 Task: Add a dentist appointment for a dental filling on the 9th at 5:30 PM.
Action: Mouse moved to (363, 128)
Screenshot: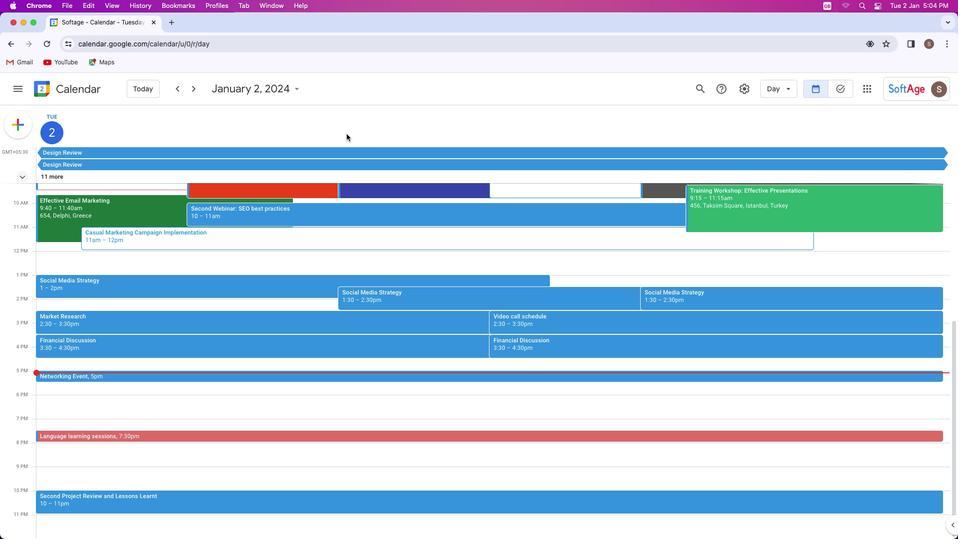
Action: Mouse pressed left at (363, 128)
Screenshot: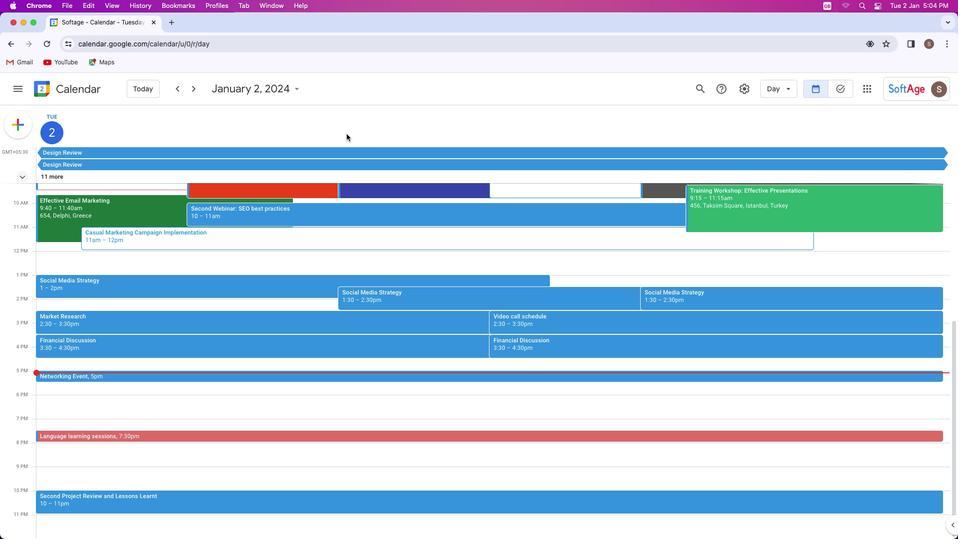 
Action: Mouse moved to (12, 122)
Screenshot: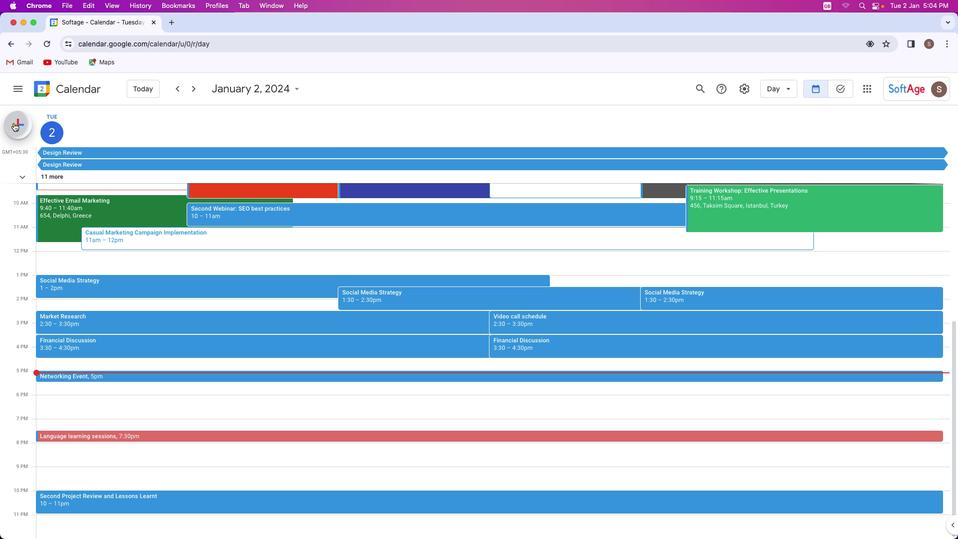 
Action: Mouse pressed left at (12, 122)
Screenshot: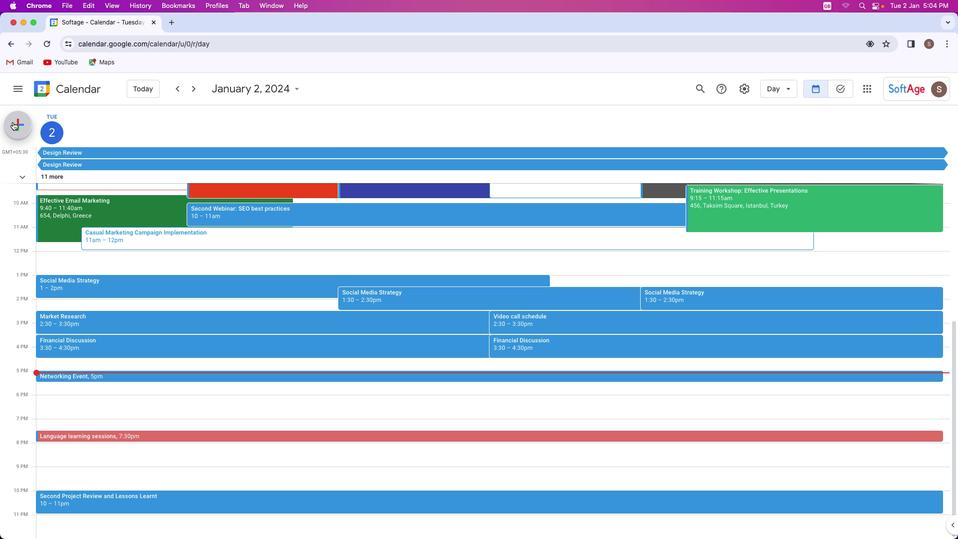 
Action: Mouse moved to (52, 230)
Screenshot: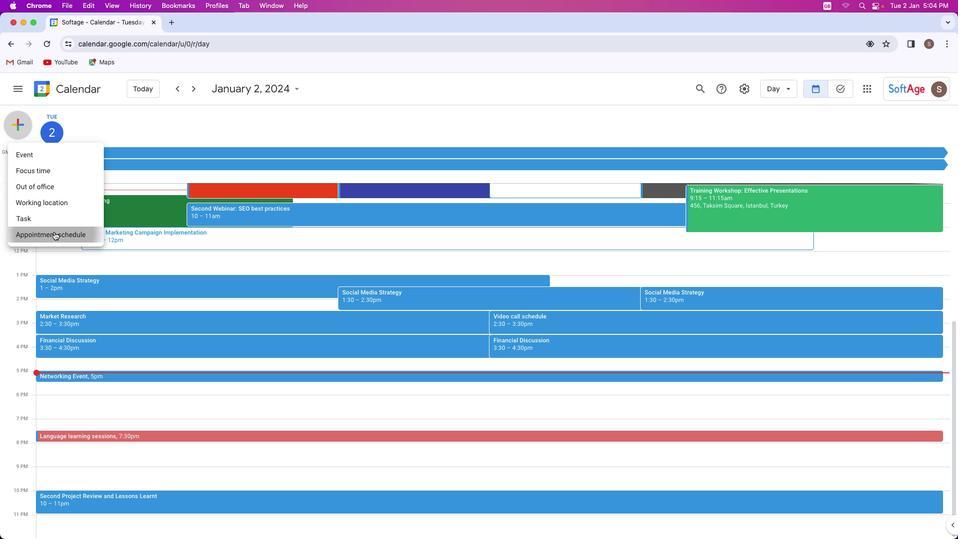 
Action: Mouse pressed left at (52, 230)
Screenshot: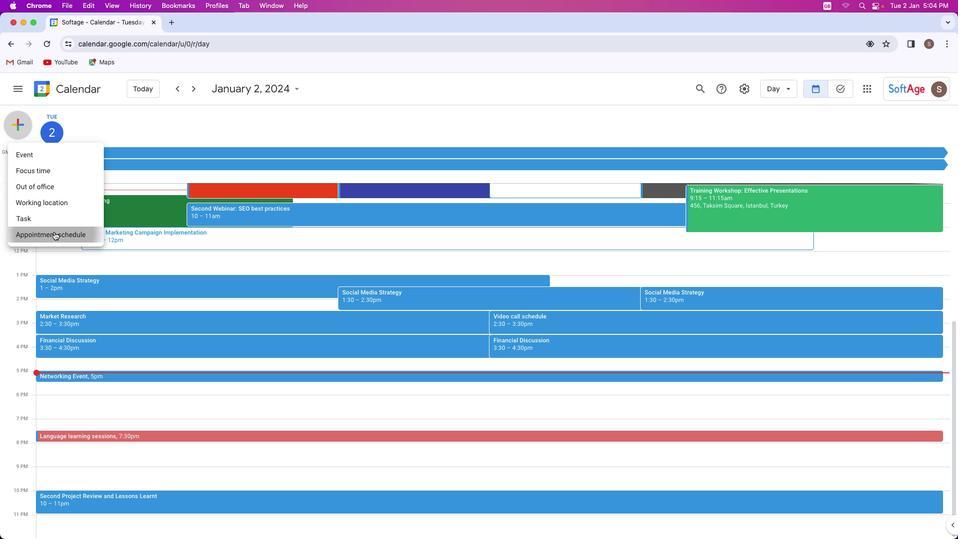 
Action: Mouse moved to (51, 113)
Screenshot: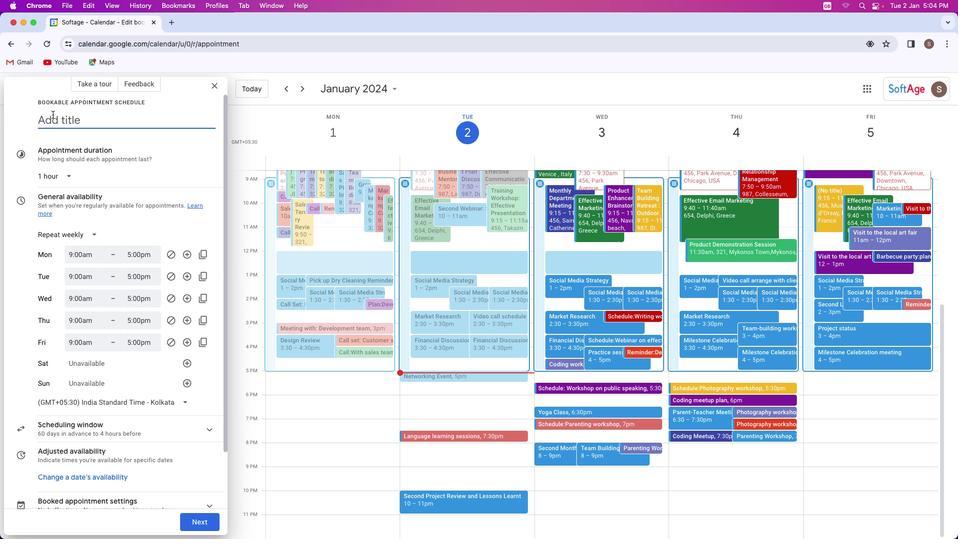 
Action: Key pressed Key.shift'D''e''n''t''a''l'Key.space'f''i''l''l''i''n''g'
Screenshot: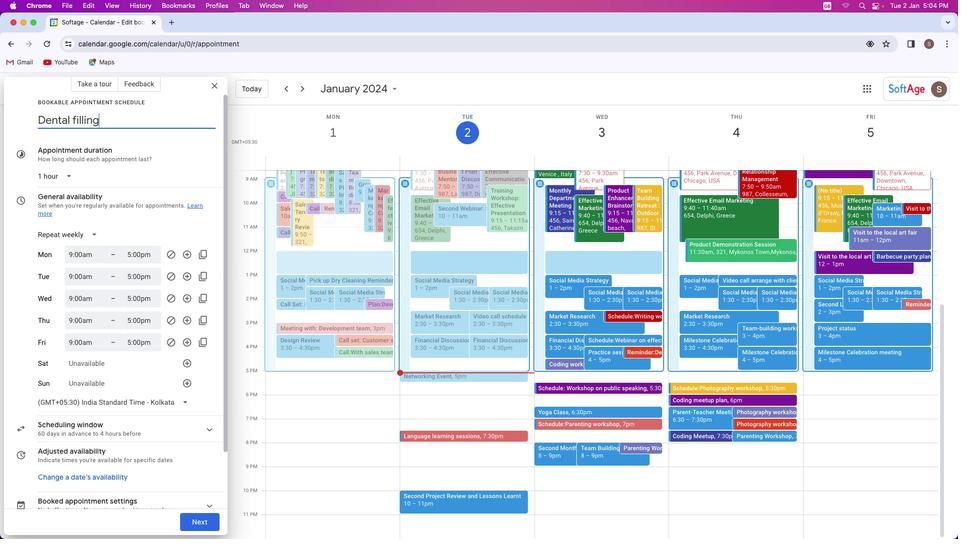 
Action: Mouse moved to (90, 232)
Screenshot: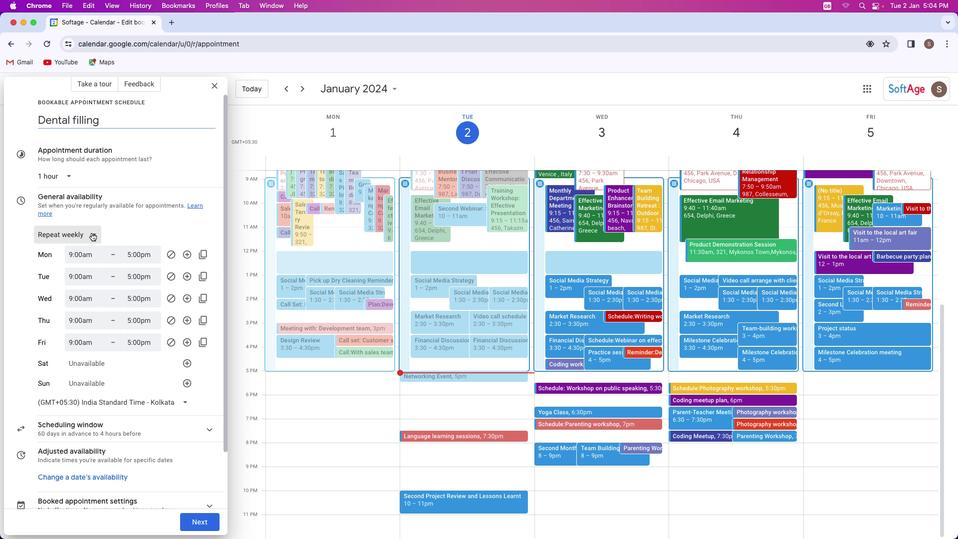 
Action: Mouse pressed left at (90, 232)
Screenshot: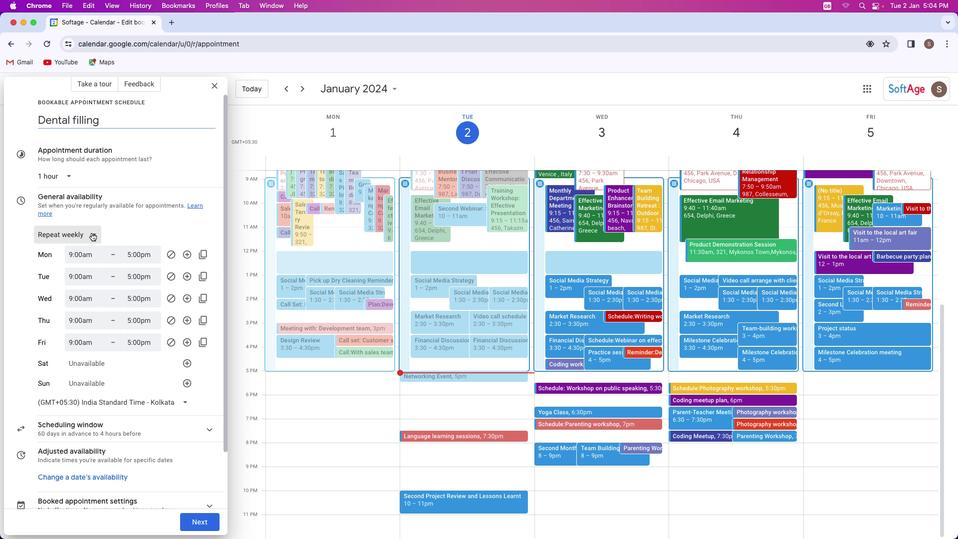 
Action: Mouse moved to (75, 254)
Screenshot: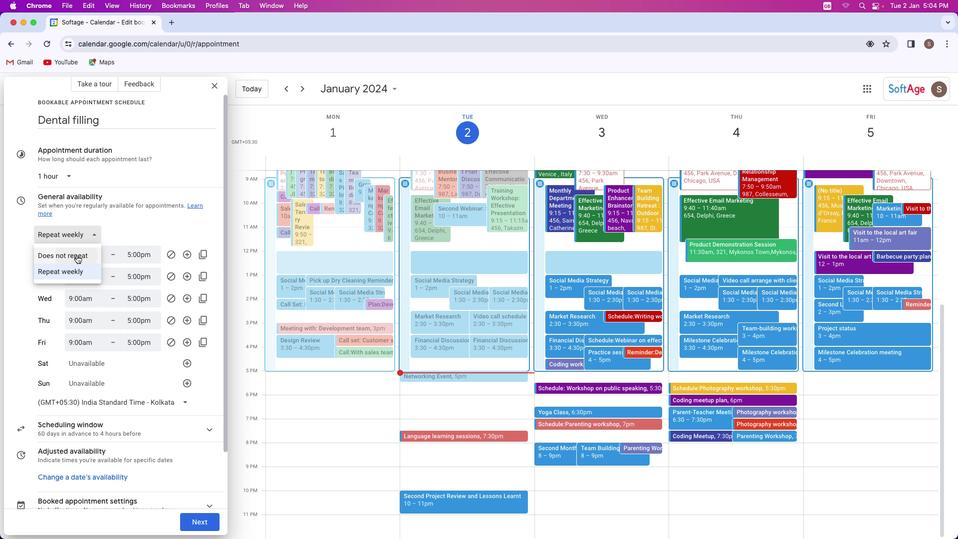 
Action: Mouse pressed left at (75, 254)
Screenshot: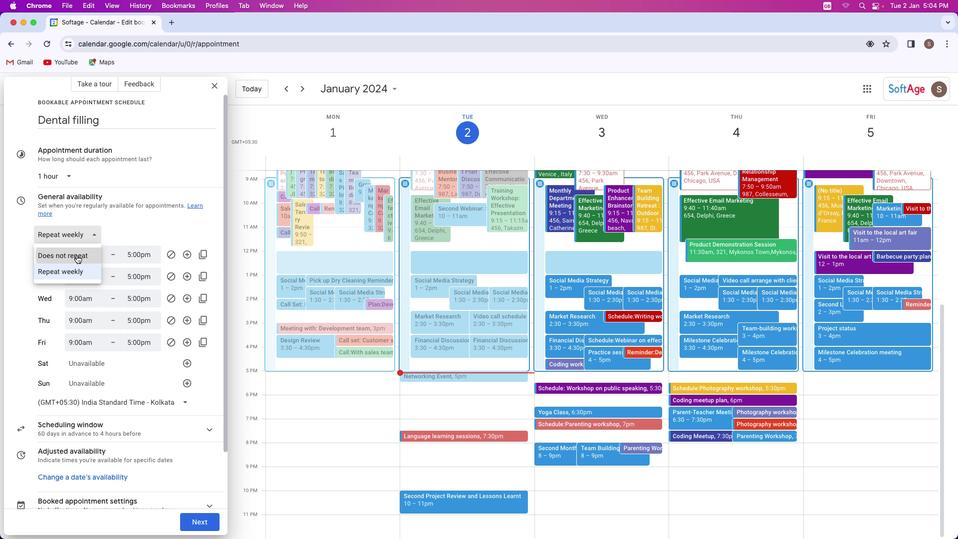 
Action: Mouse moved to (68, 247)
Screenshot: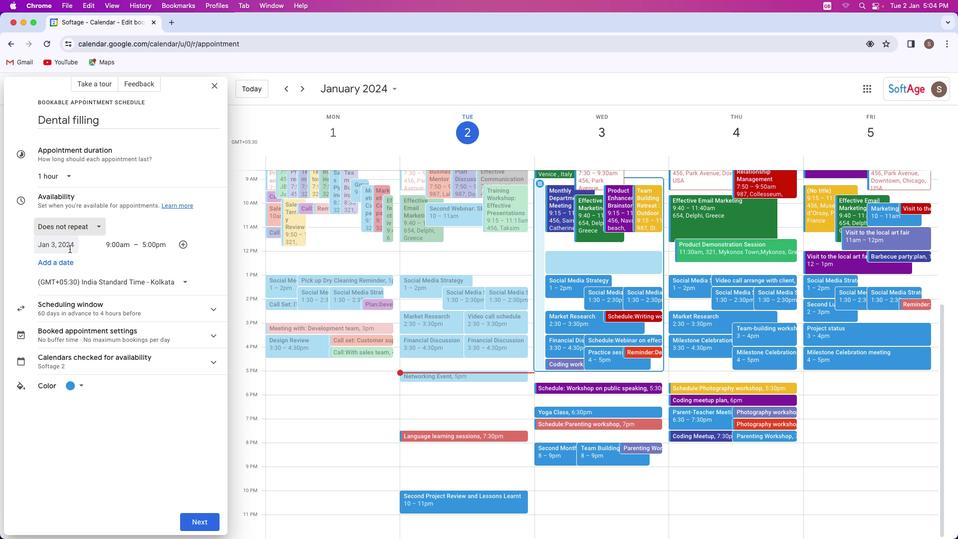 
Action: Mouse pressed left at (68, 247)
Screenshot: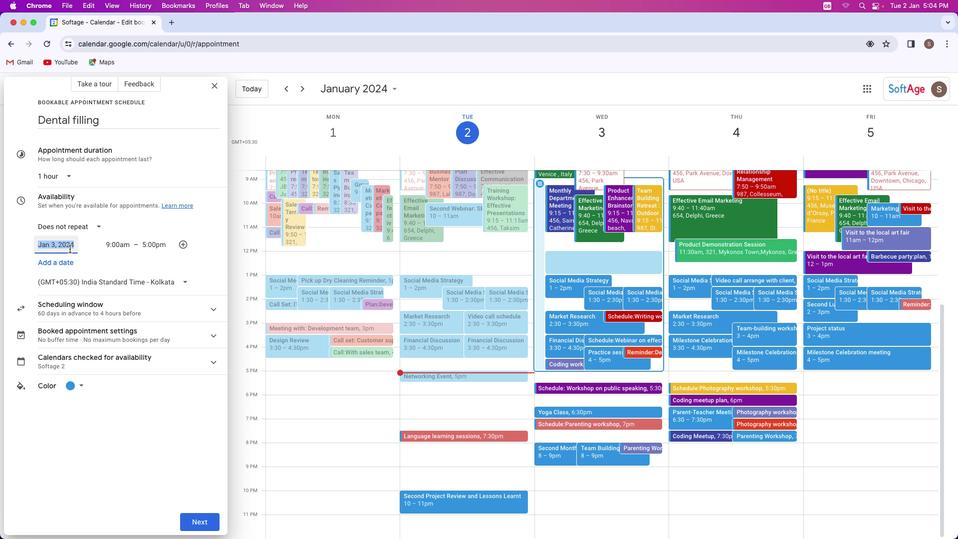 
Action: Mouse moved to (65, 307)
Screenshot: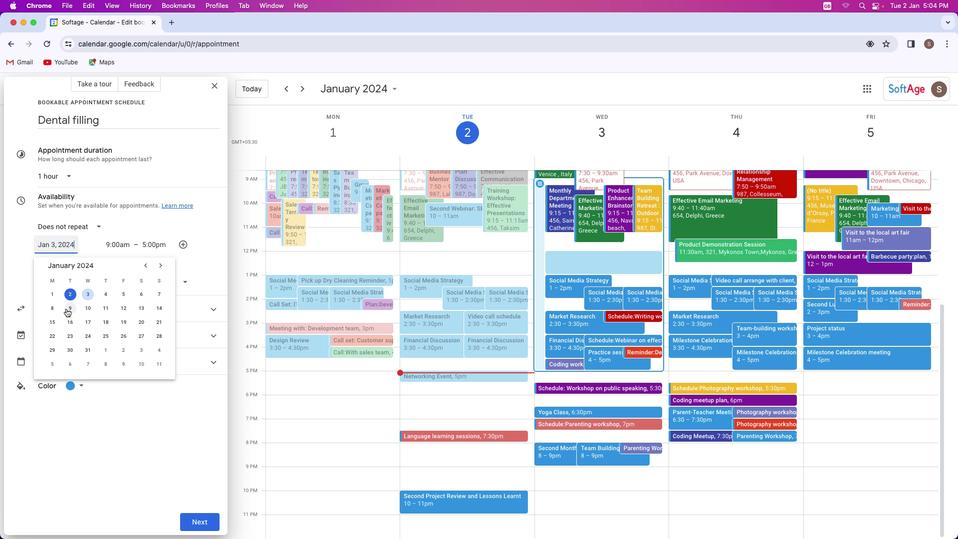 
Action: Mouse pressed left at (65, 307)
Screenshot: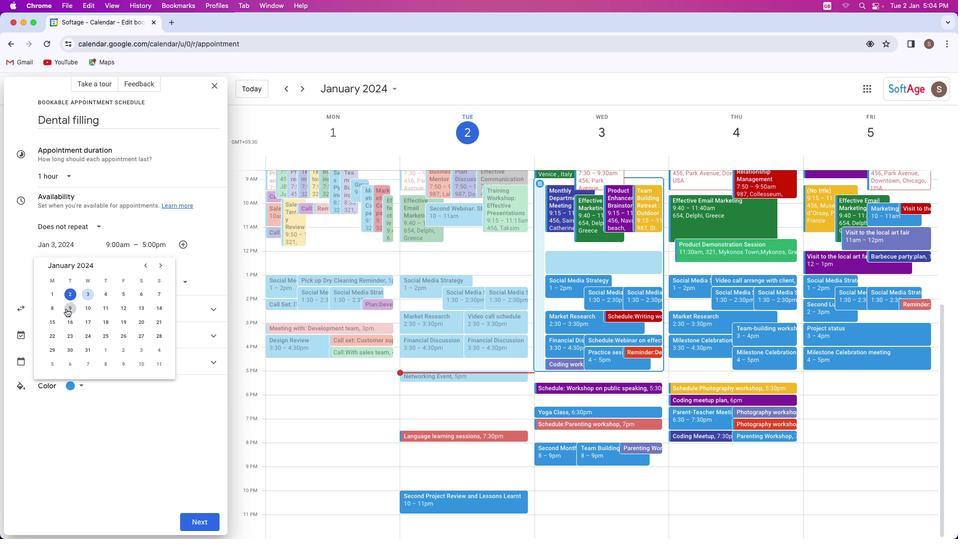 
Action: Mouse moved to (121, 238)
Screenshot: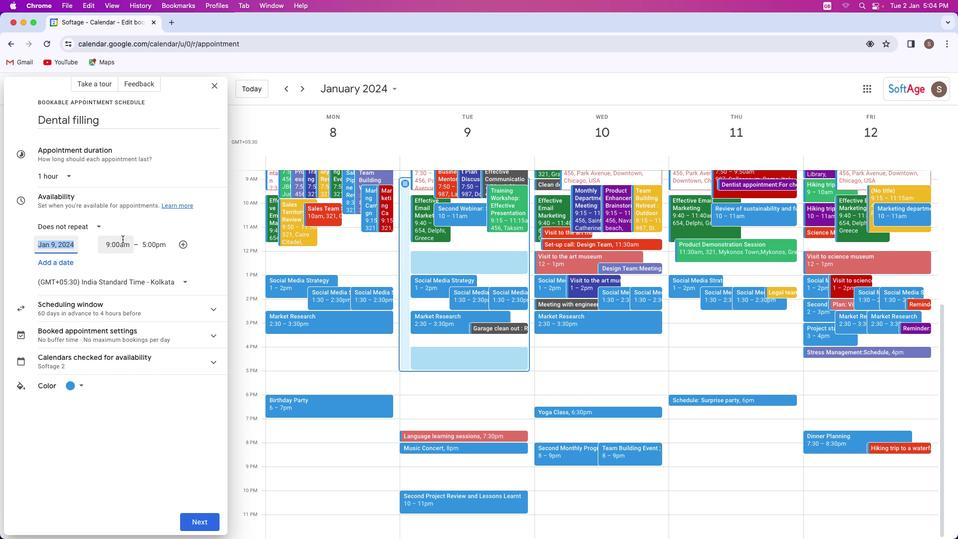 
Action: Mouse pressed left at (121, 238)
Screenshot: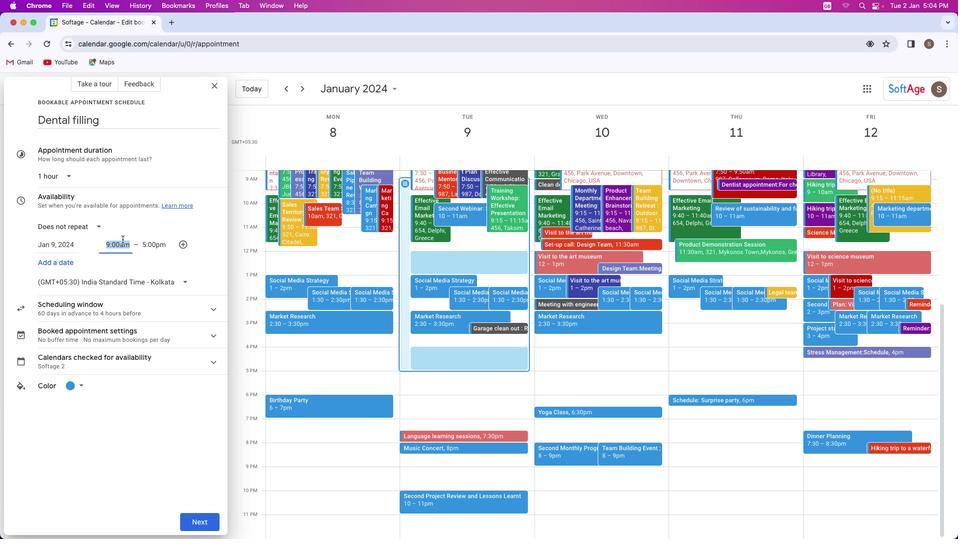 
Action: Mouse moved to (118, 294)
Screenshot: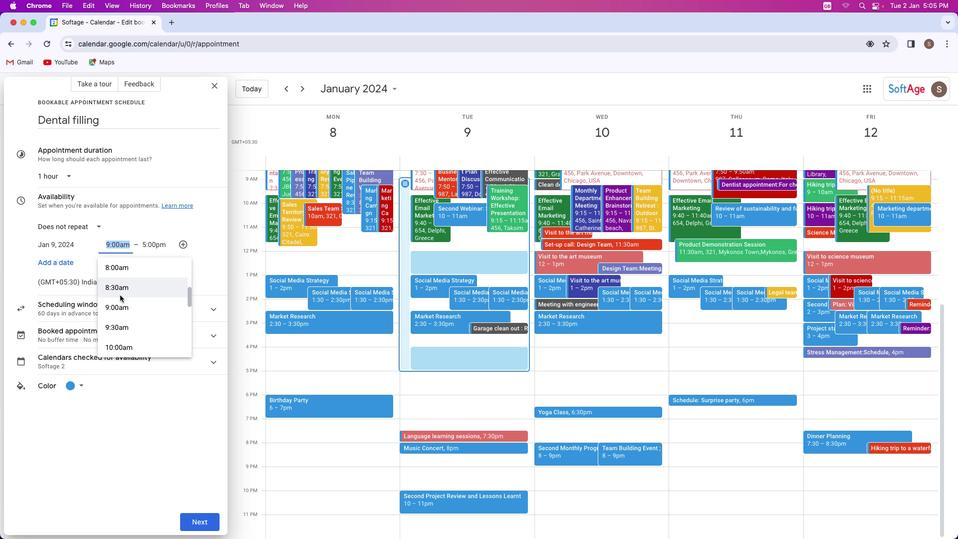 
Action: Mouse scrolled (118, 294) with delta (0, 0)
Screenshot: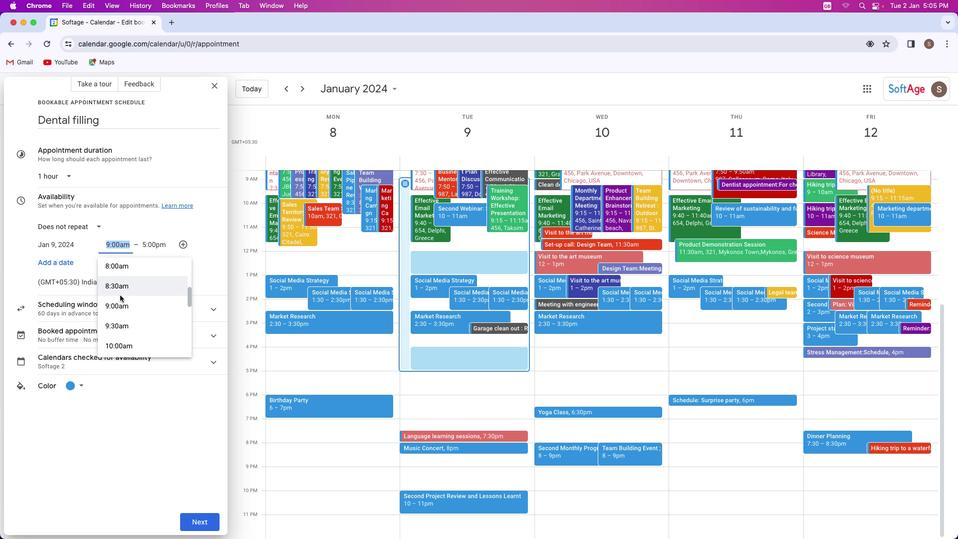 
Action: Mouse scrolled (118, 294) with delta (0, 0)
Screenshot: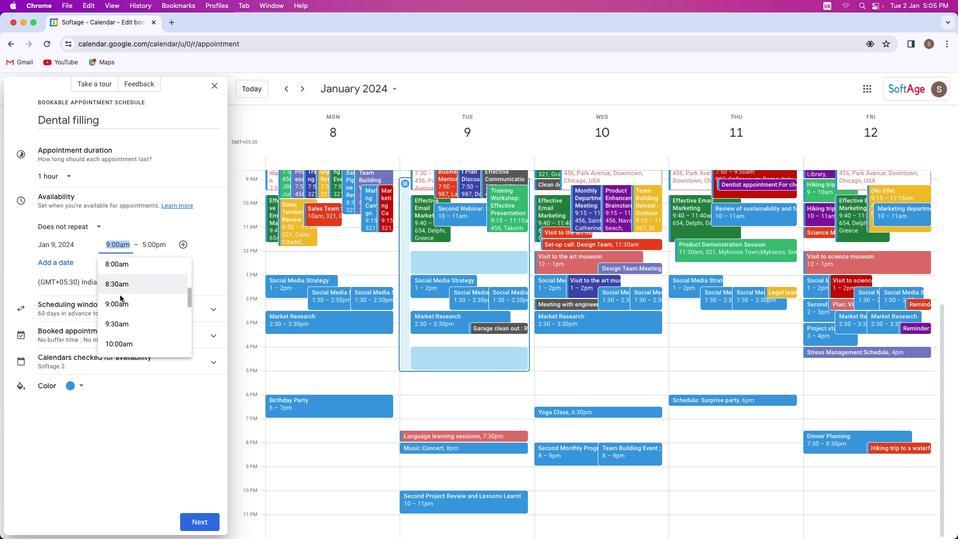 
Action: Mouse scrolled (118, 294) with delta (0, 0)
Screenshot: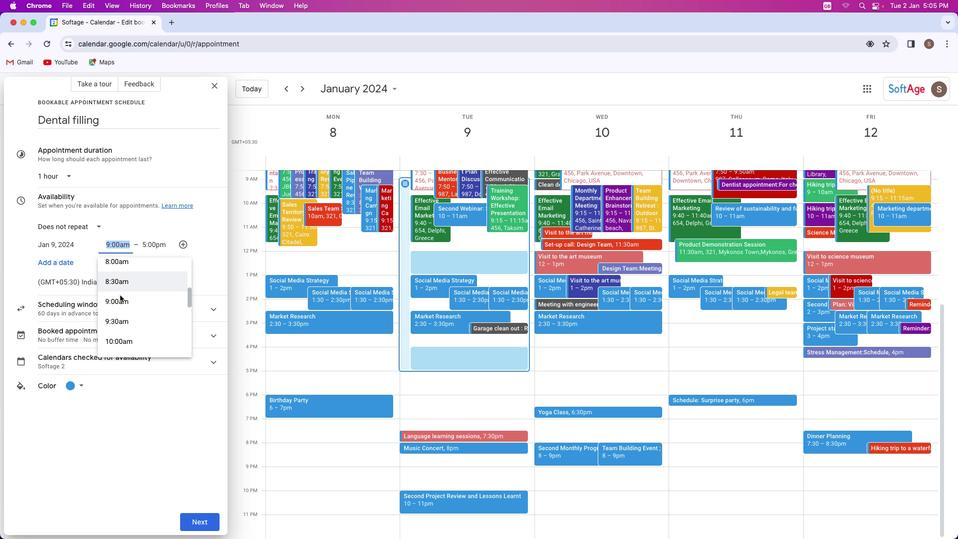 
Action: Mouse scrolled (118, 294) with delta (0, 0)
Screenshot: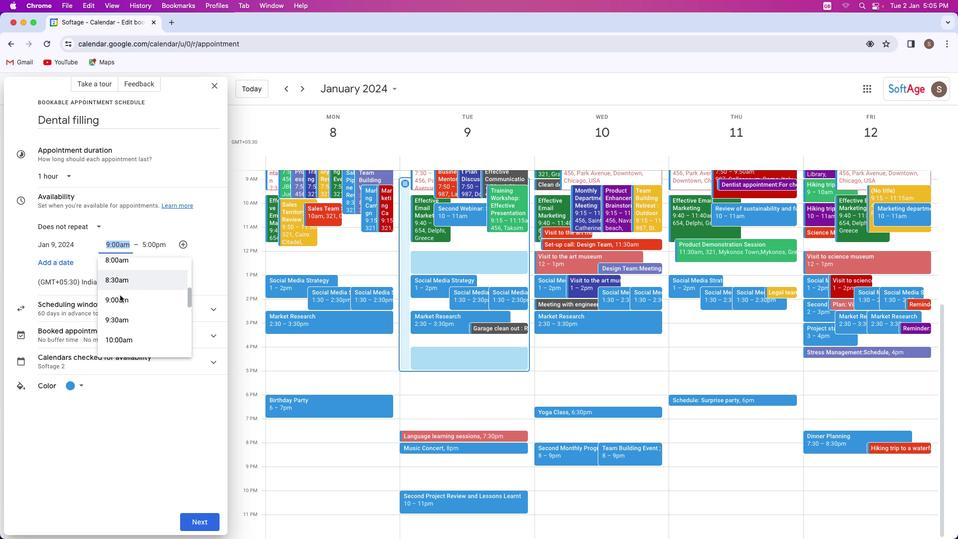 
Action: Mouse scrolled (118, 294) with delta (0, 0)
Screenshot: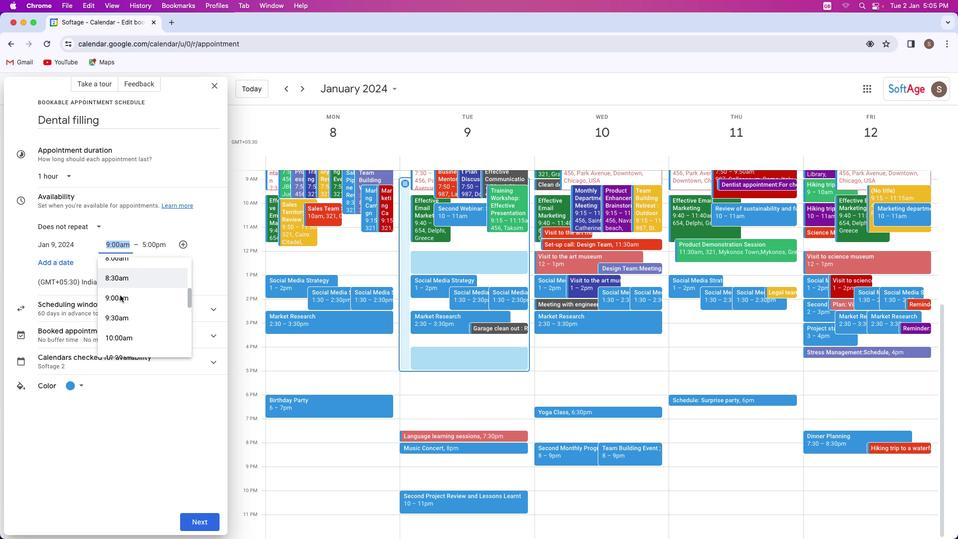 
Action: Mouse moved to (120, 297)
Screenshot: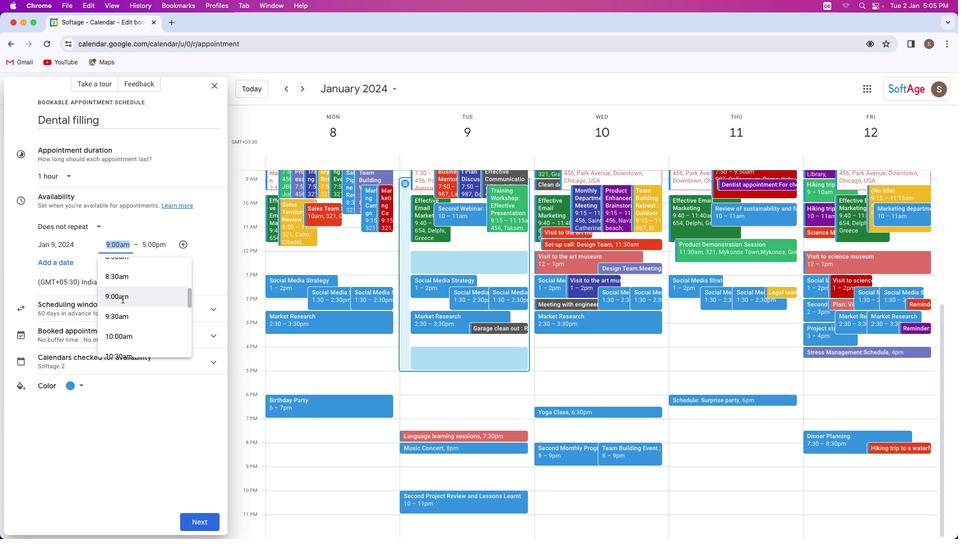 
Action: Mouse scrolled (120, 297) with delta (0, 0)
Screenshot: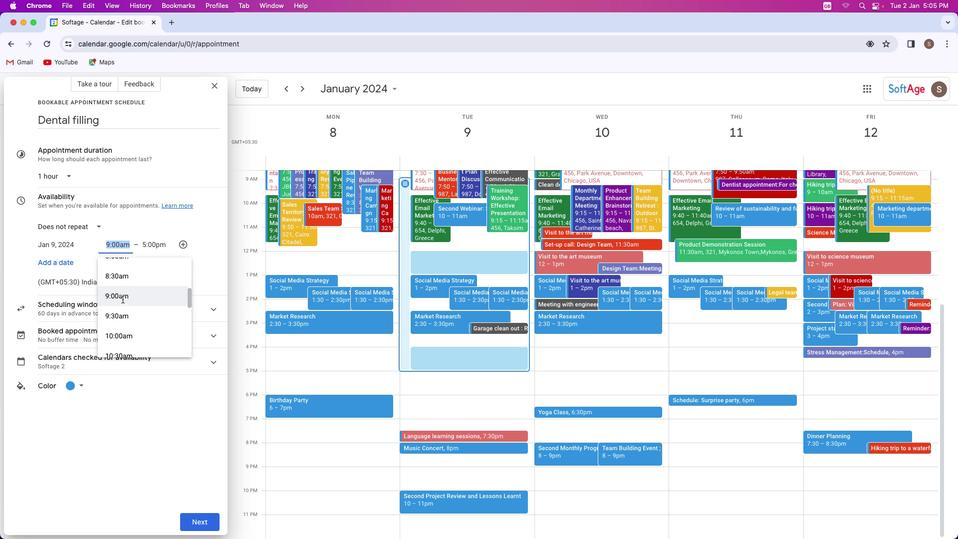
Action: Mouse moved to (121, 298)
Screenshot: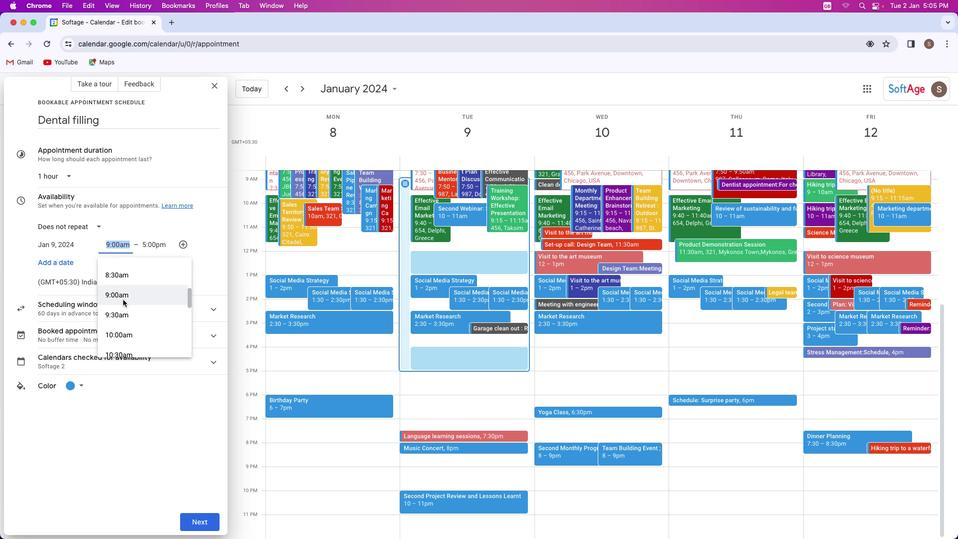 
Action: Mouse scrolled (121, 298) with delta (0, 0)
Screenshot: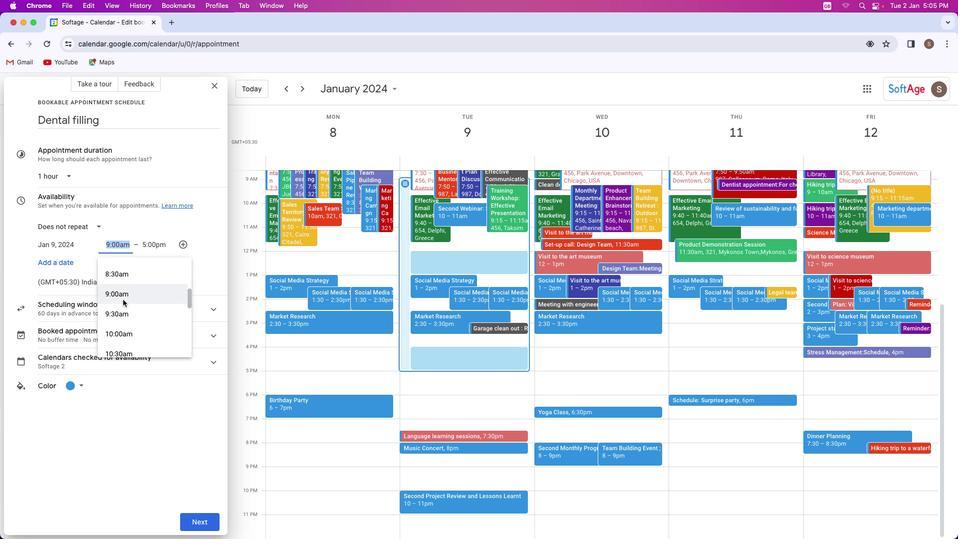 
Action: Mouse moved to (121, 298)
Screenshot: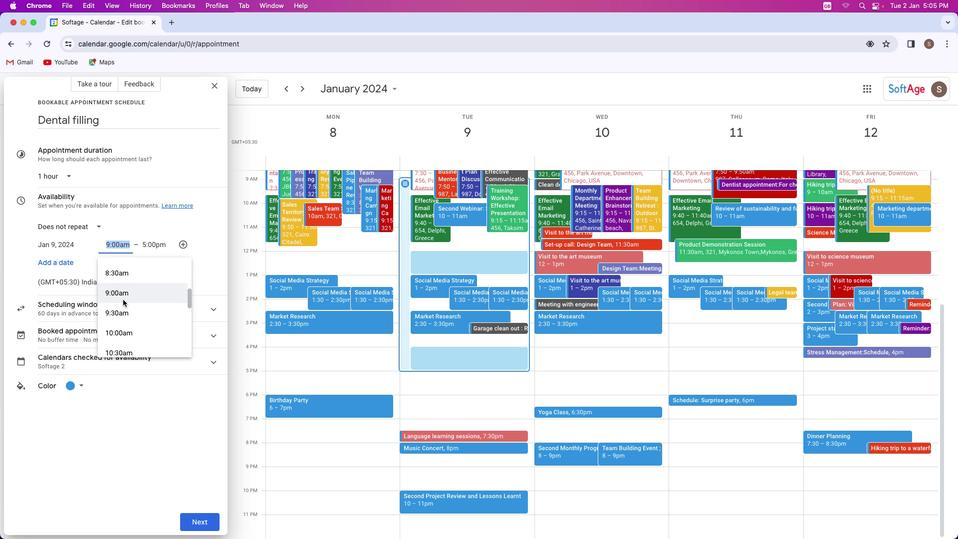 
Action: Mouse scrolled (121, 298) with delta (0, 0)
Screenshot: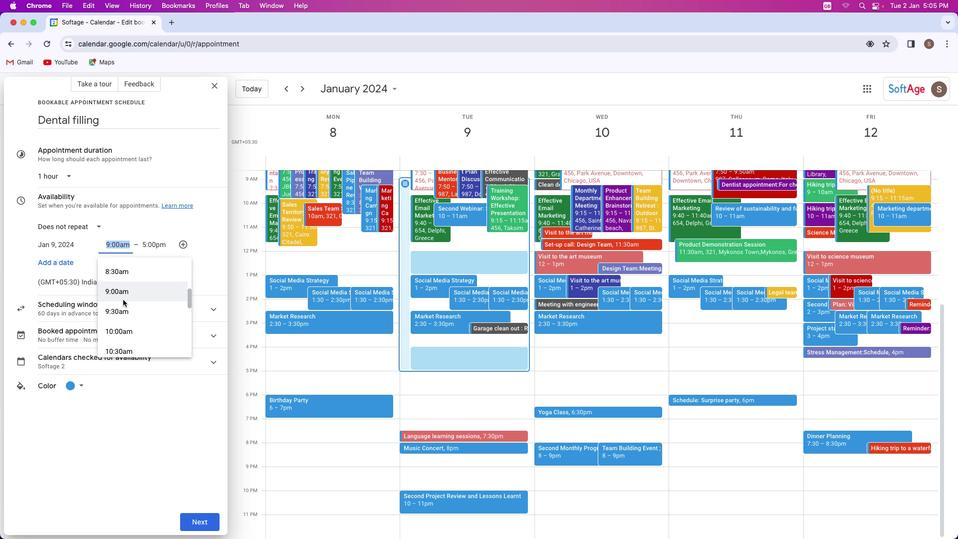 
Action: Mouse scrolled (121, 298) with delta (0, 0)
Screenshot: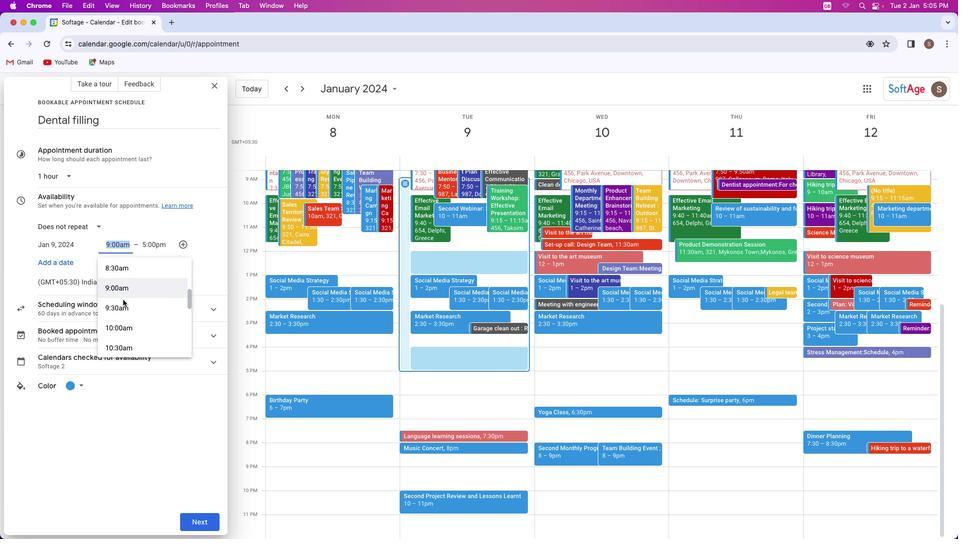 
Action: Mouse moved to (122, 298)
Screenshot: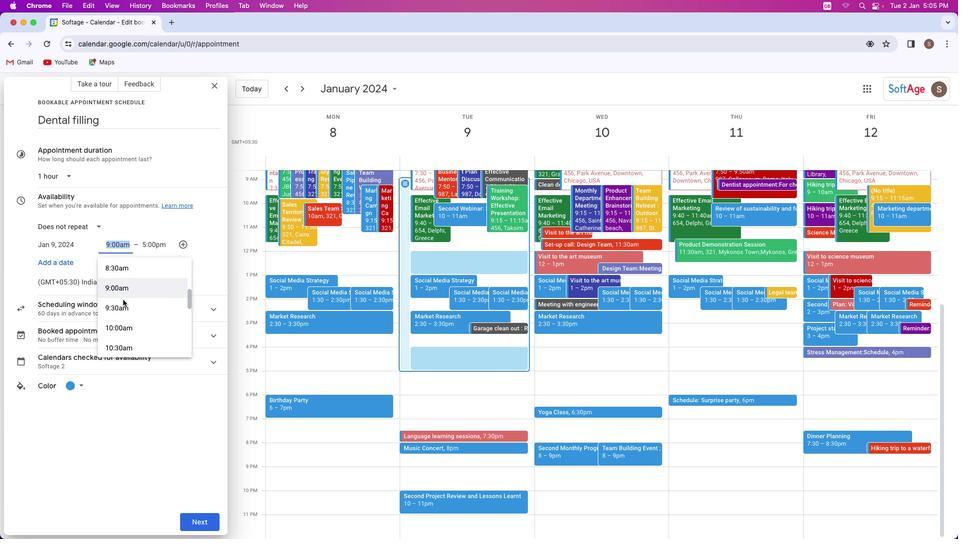 
Action: Mouse scrolled (122, 298) with delta (0, 0)
Screenshot: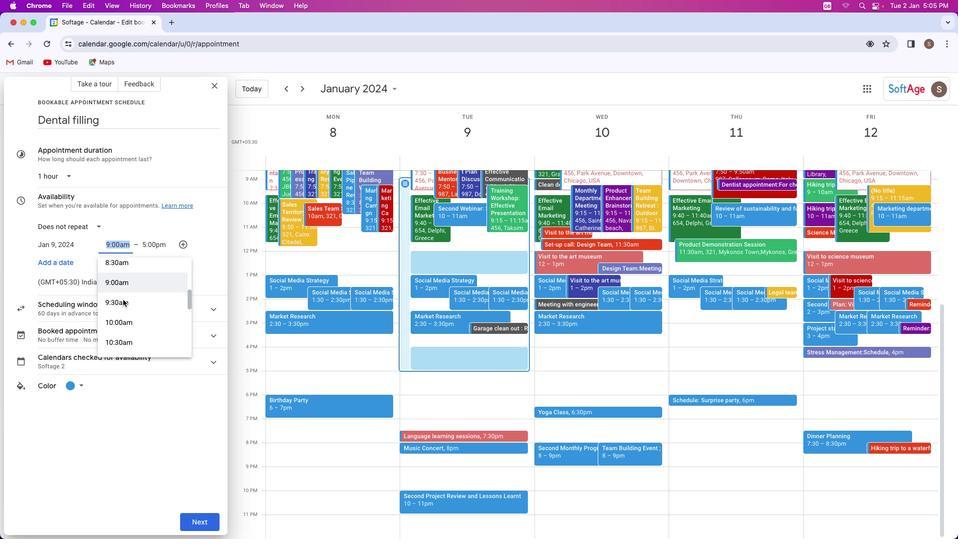 
Action: Mouse scrolled (122, 298) with delta (0, 0)
Screenshot: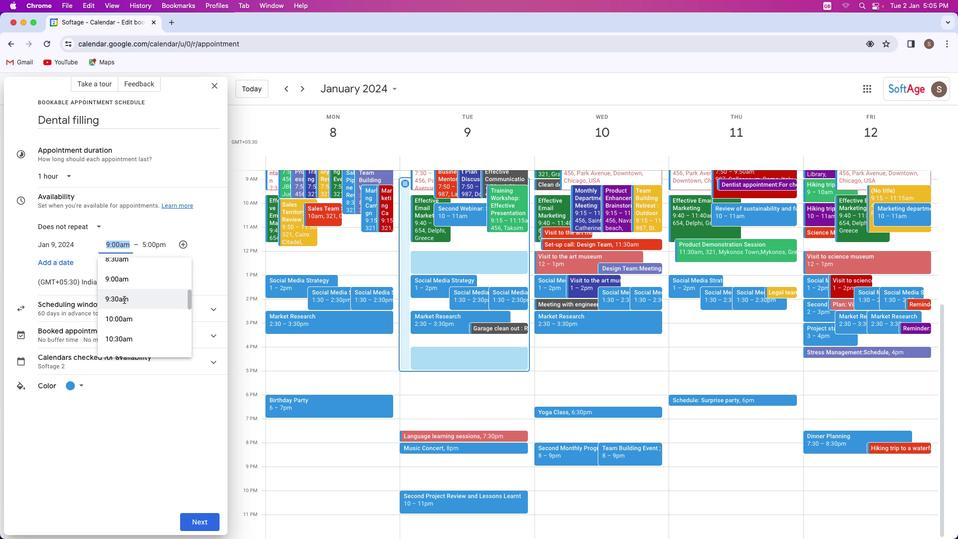 
Action: Mouse moved to (123, 297)
Screenshot: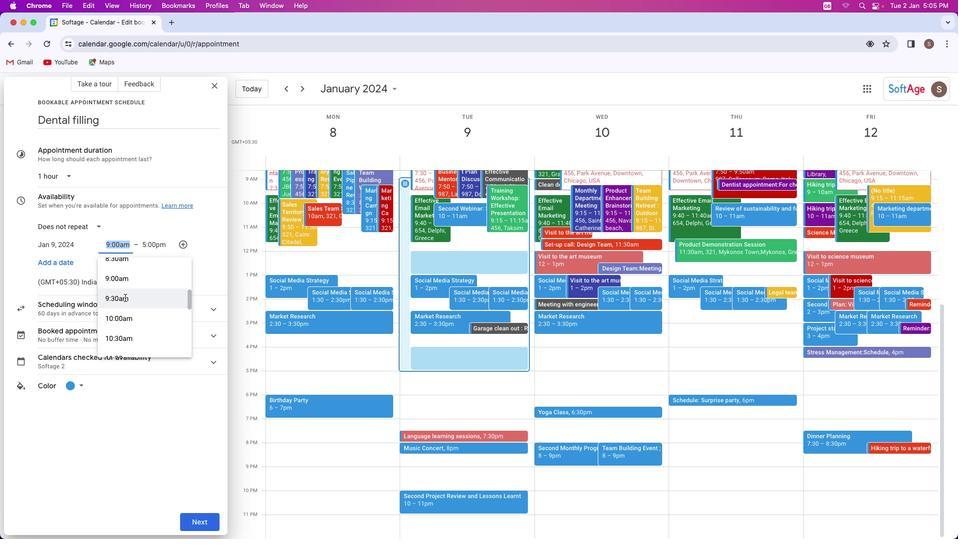 
Action: Mouse scrolled (123, 297) with delta (0, 0)
Screenshot: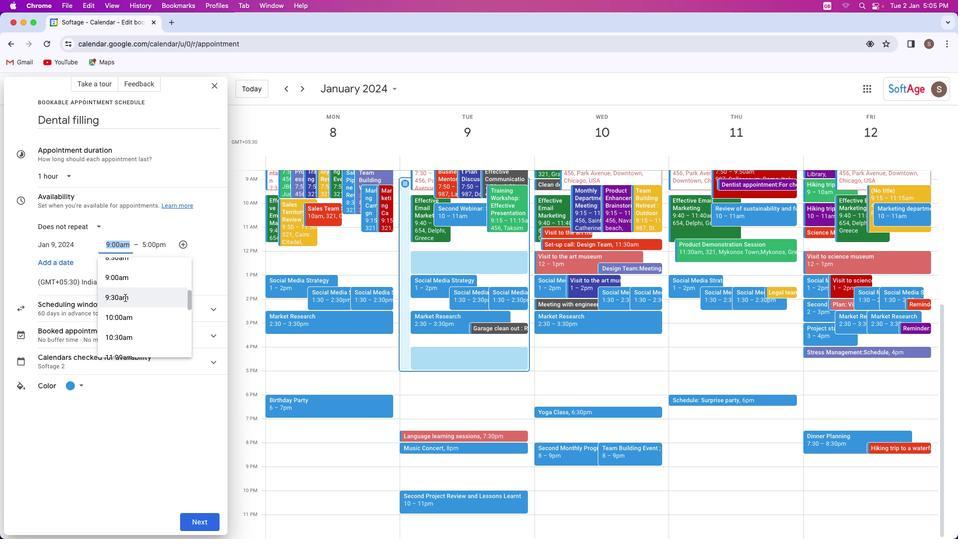 
Action: Mouse scrolled (123, 297) with delta (0, 0)
Screenshot: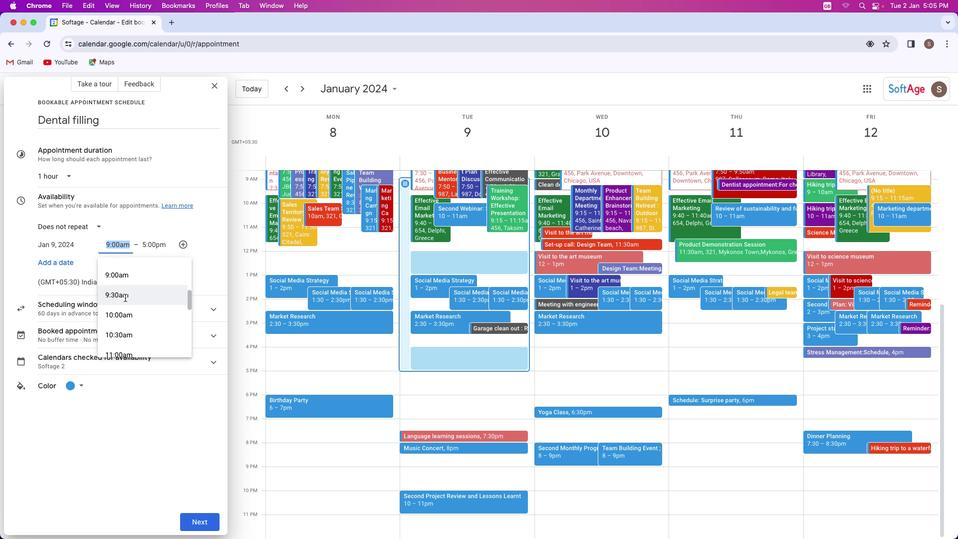 
Action: Mouse scrolled (123, 297) with delta (0, 0)
Screenshot: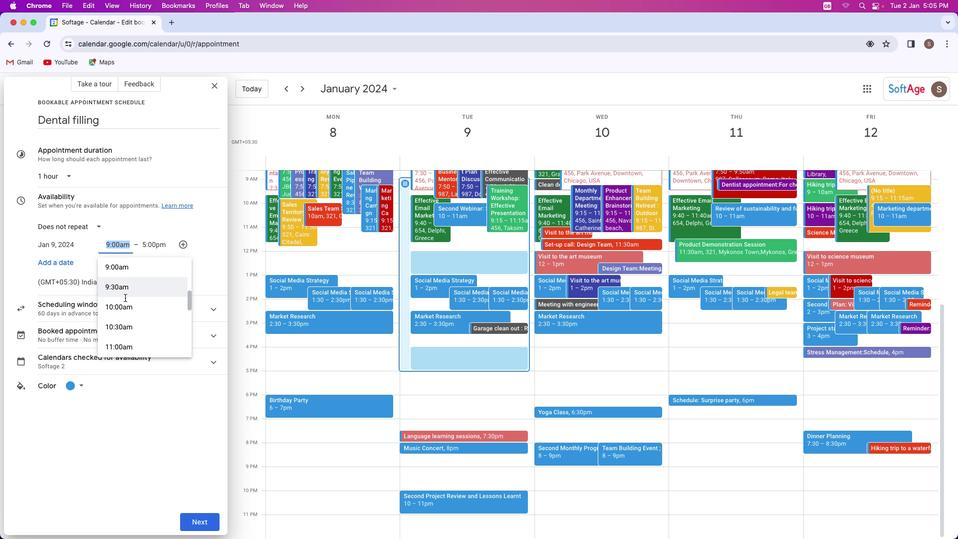 
Action: Mouse scrolled (123, 297) with delta (0, 0)
Screenshot: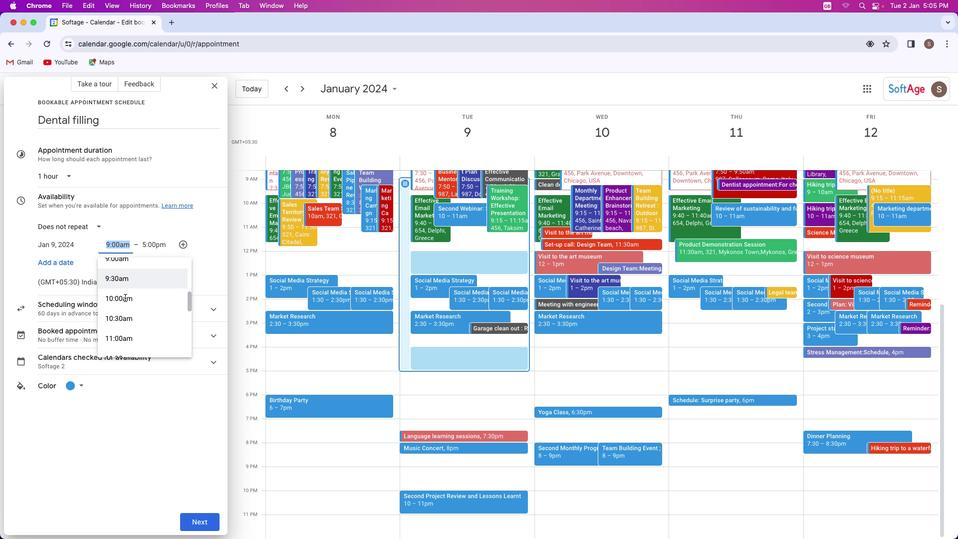 
Action: Mouse scrolled (123, 297) with delta (0, 0)
Screenshot: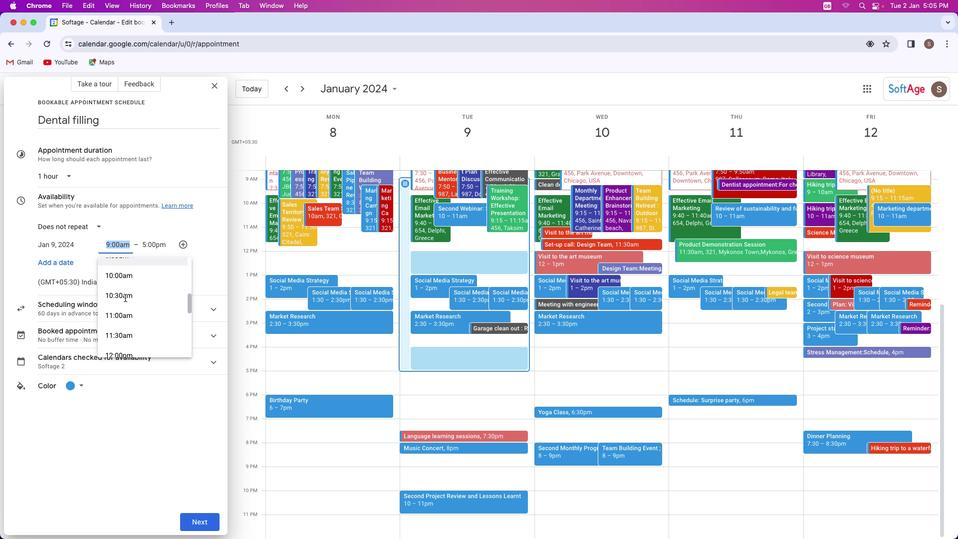 
Action: Mouse moved to (124, 297)
Screenshot: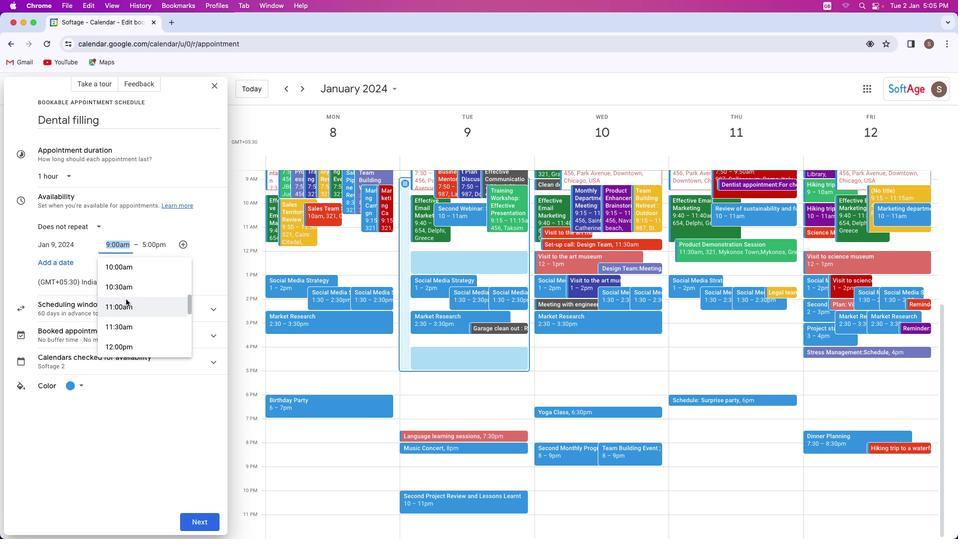 
Action: Mouse scrolled (124, 297) with delta (0, 0)
Screenshot: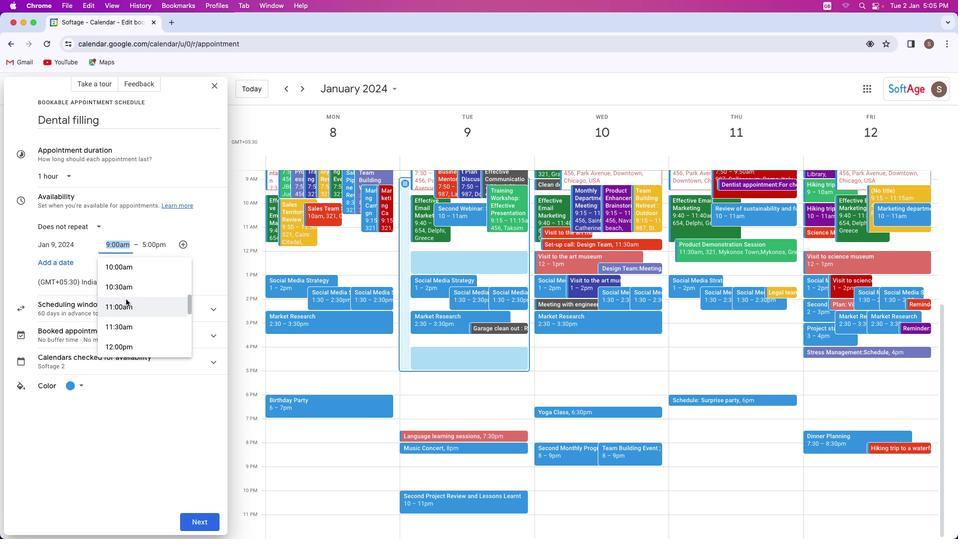 
Action: Mouse moved to (124, 298)
Screenshot: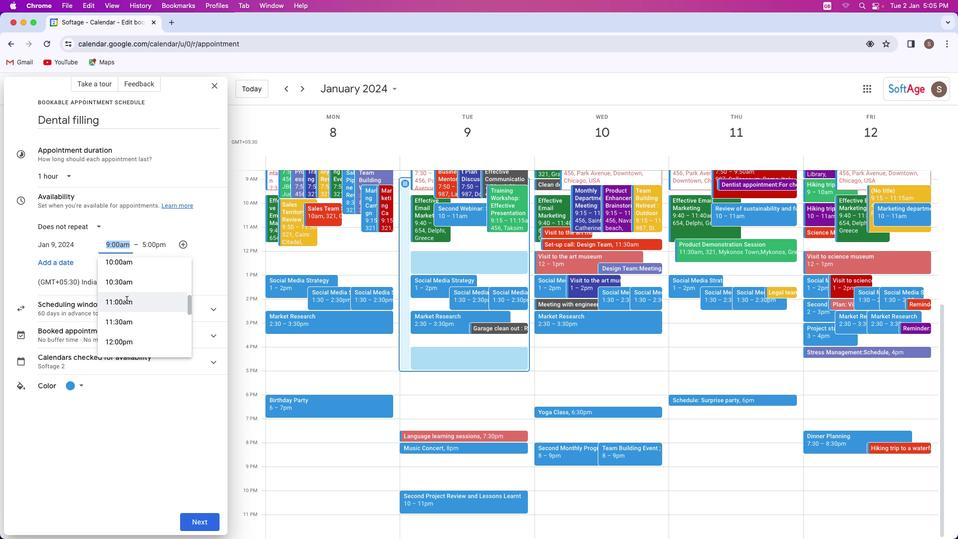 
Action: Mouse scrolled (124, 298) with delta (0, 0)
Screenshot: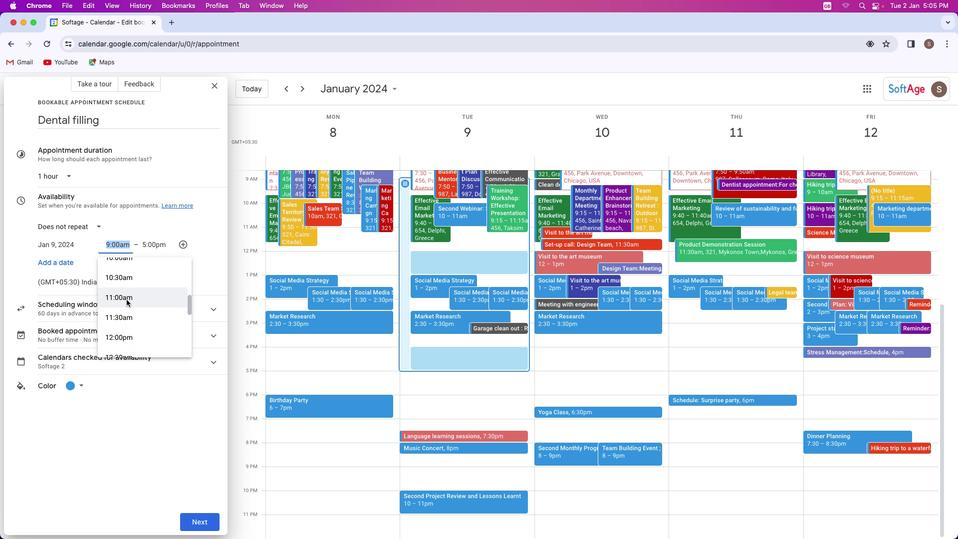 
Action: Mouse moved to (124, 298)
Screenshot: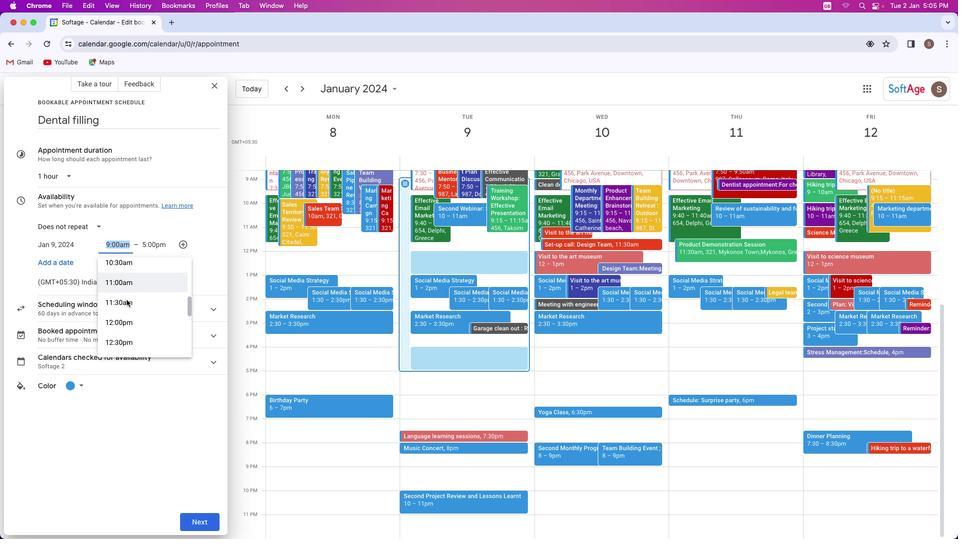 
Action: Mouse scrolled (124, 298) with delta (0, 0)
Screenshot: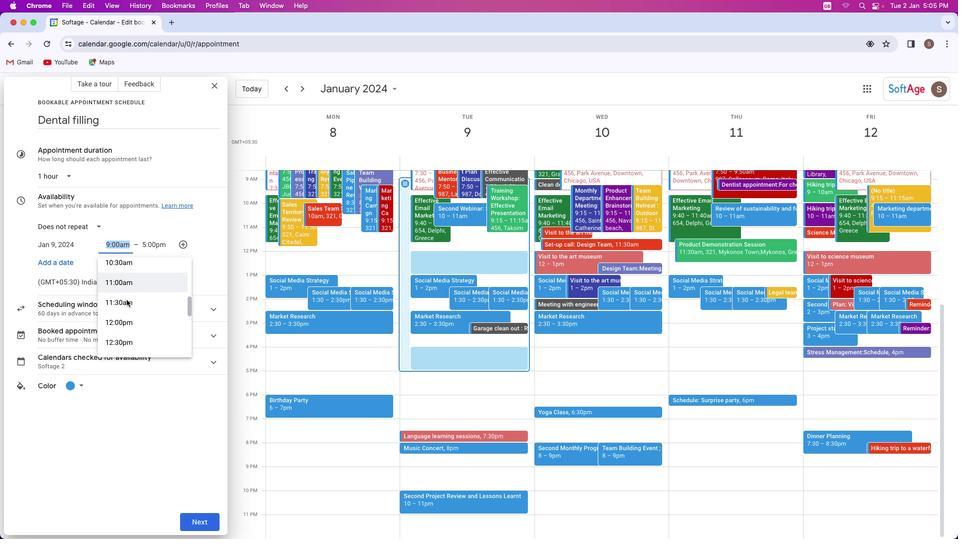 
Action: Mouse moved to (125, 298)
Screenshot: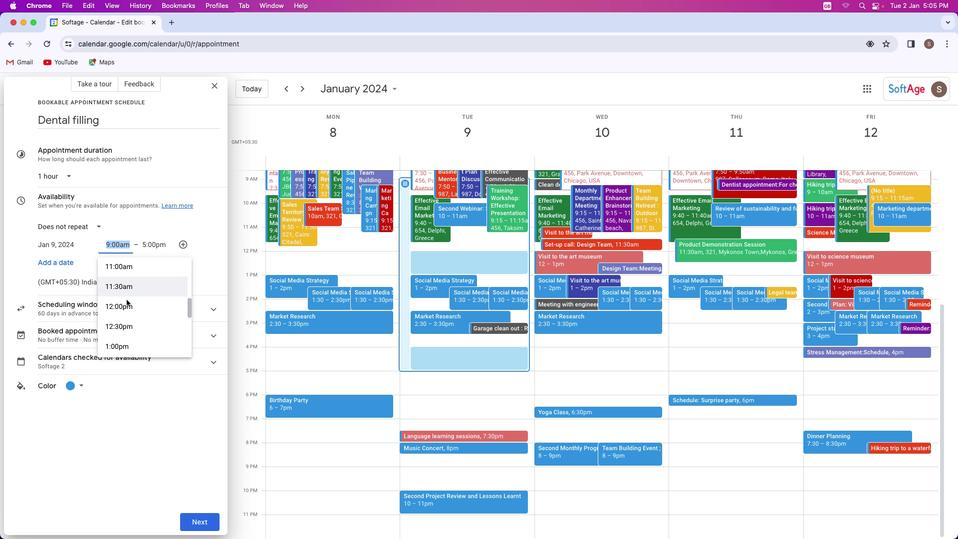
Action: Mouse scrolled (125, 298) with delta (0, 0)
Screenshot: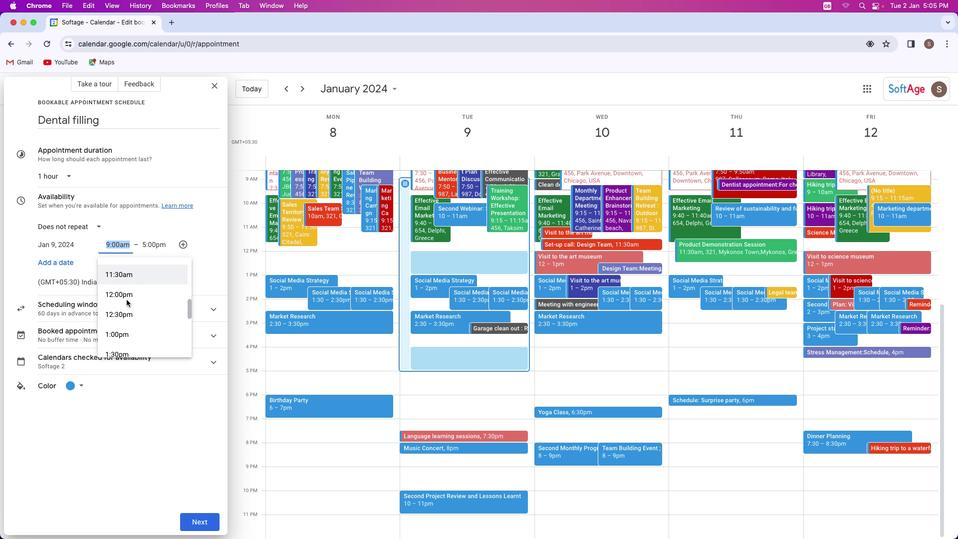 
Action: Mouse moved to (125, 298)
Screenshot: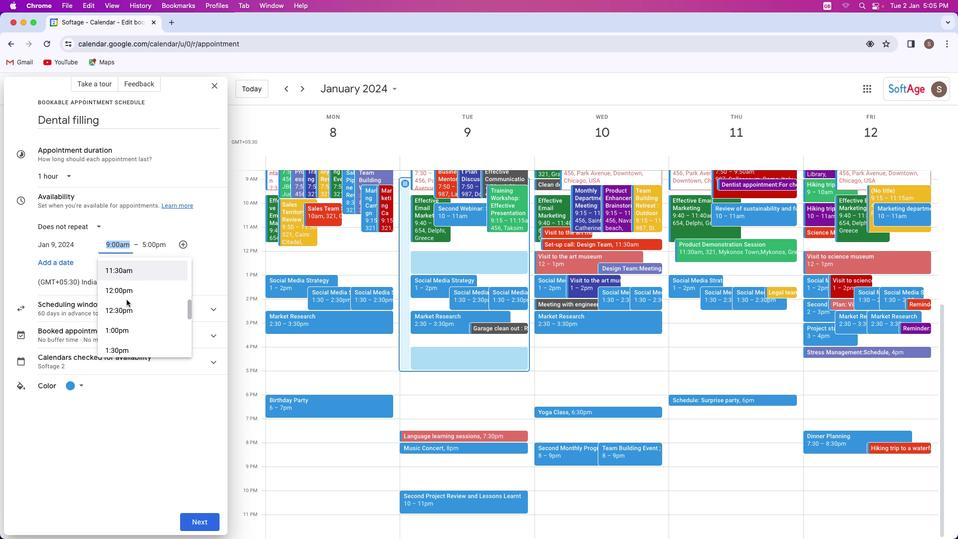 
Action: Mouse scrolled (125, 298) with delta (0, 0)
Screenshot: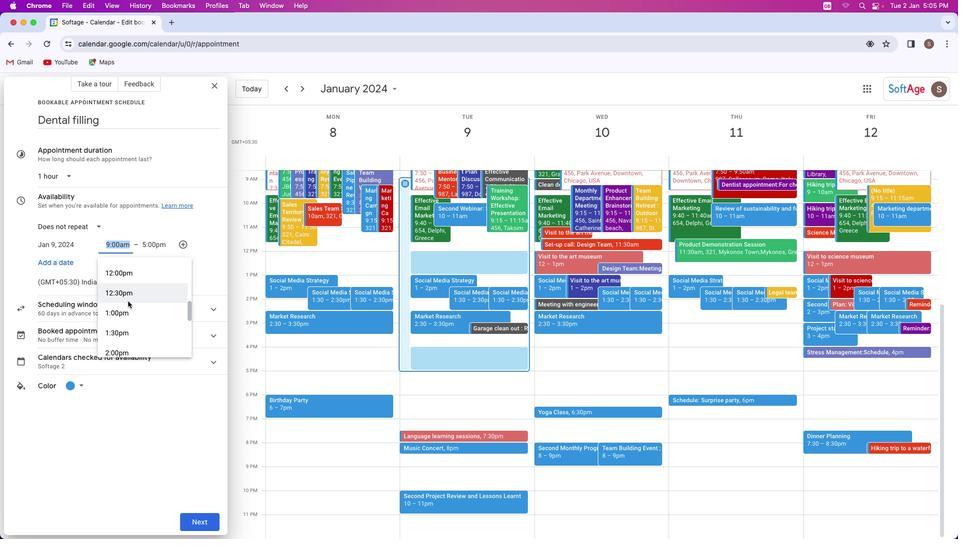 
Action: Mouse moved to (126, 300)
Screenshot: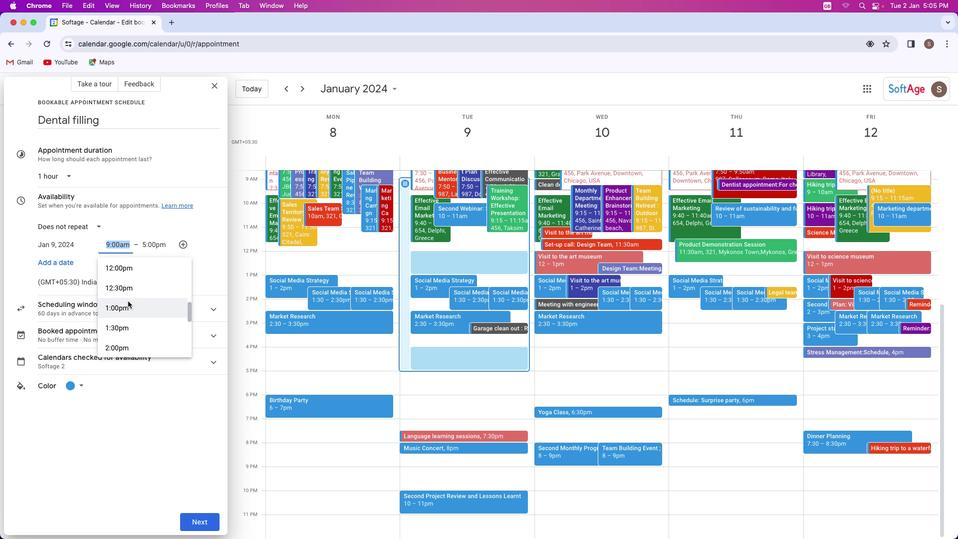 
Action: Mouse scrolled (126, 300) with delta (0, 0)
Screenshot: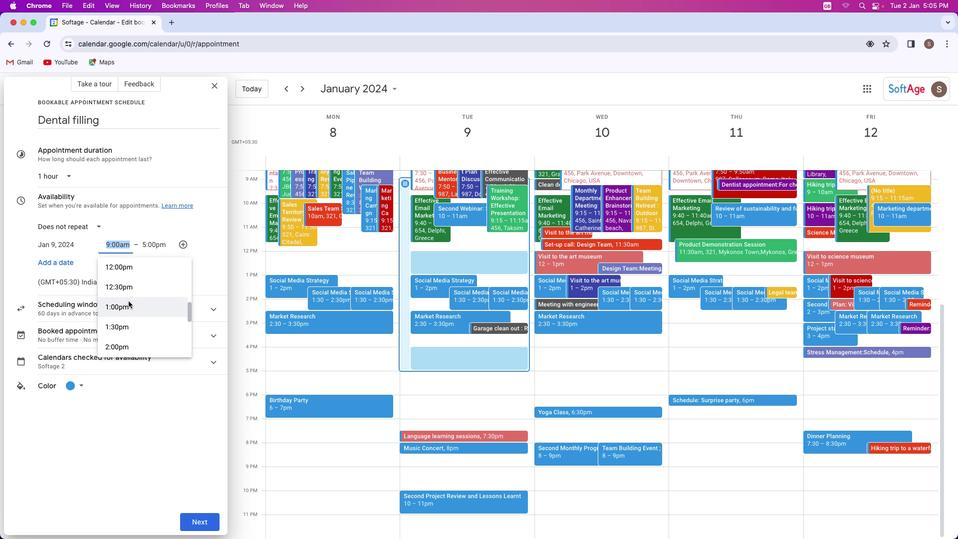 
Action: Mouse moved to (127, 300)
Screenshot: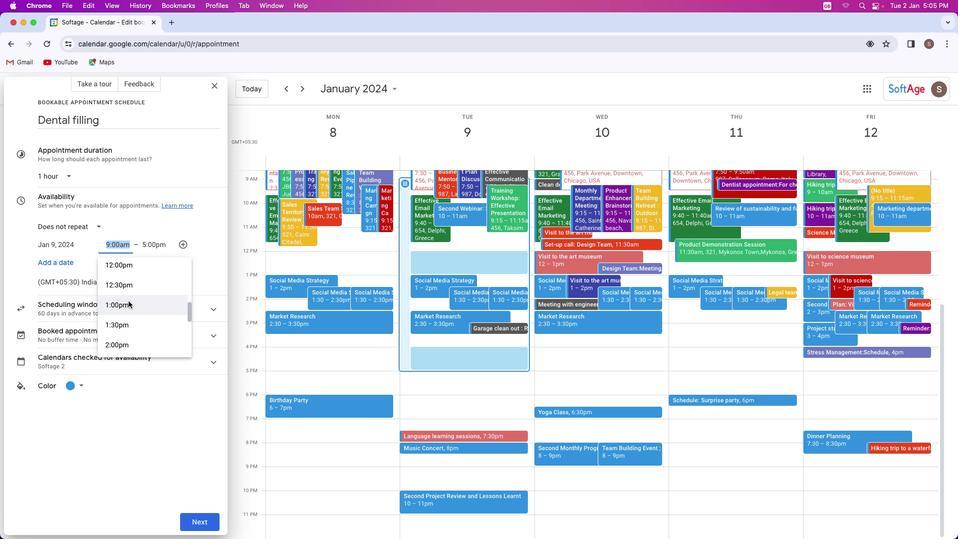 
Action: Mouse scrolled (127, 300) with delta (0, 0)
Screenshot: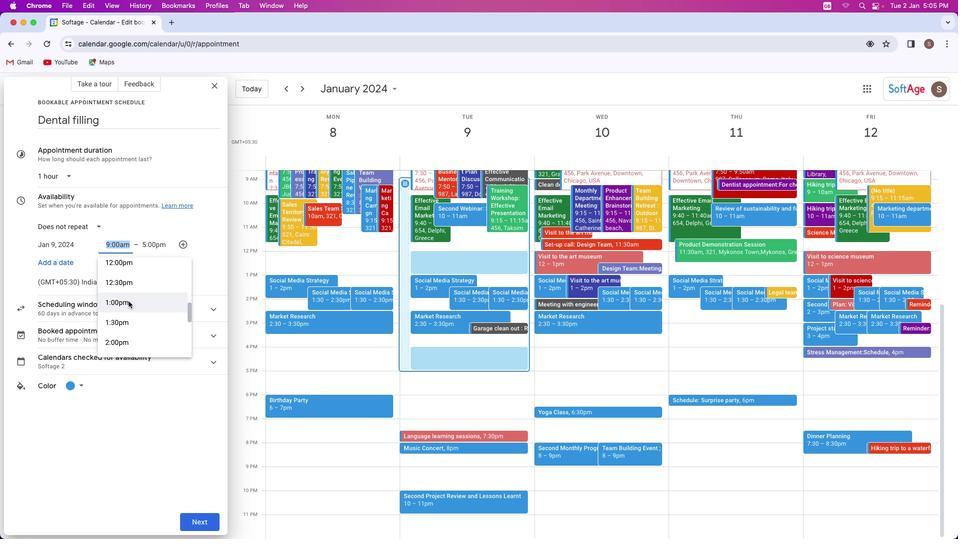 
Action: Mouse moved to (127, 300)
Screenshot: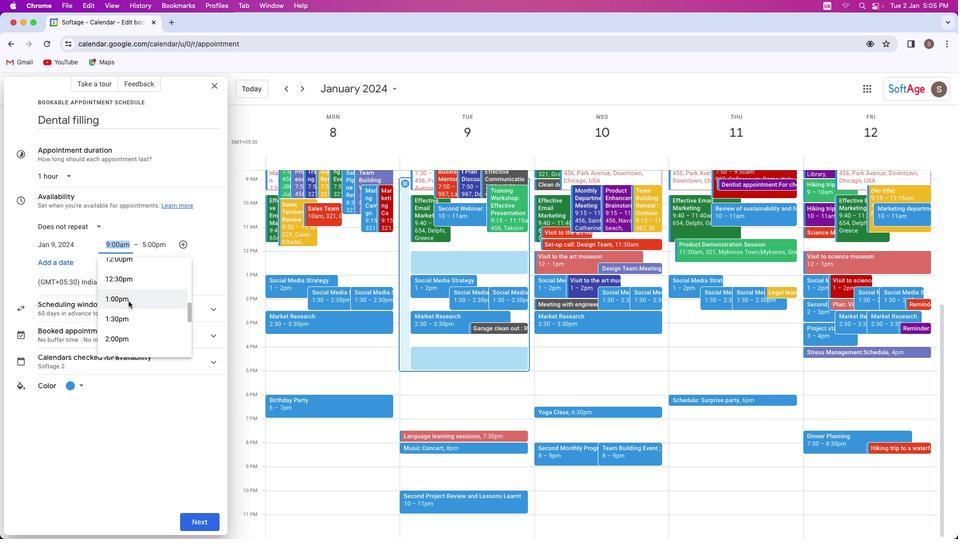 
Action: Mouse scrolled (127, 300) with delta (0, 0)
Screenshot: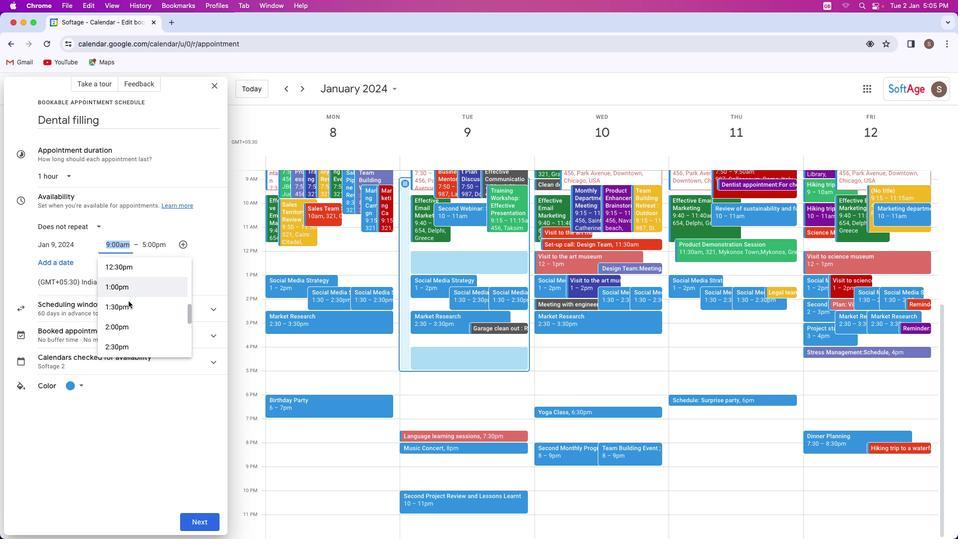 
Action: Mouse moved to (127, 300)
Screenshot: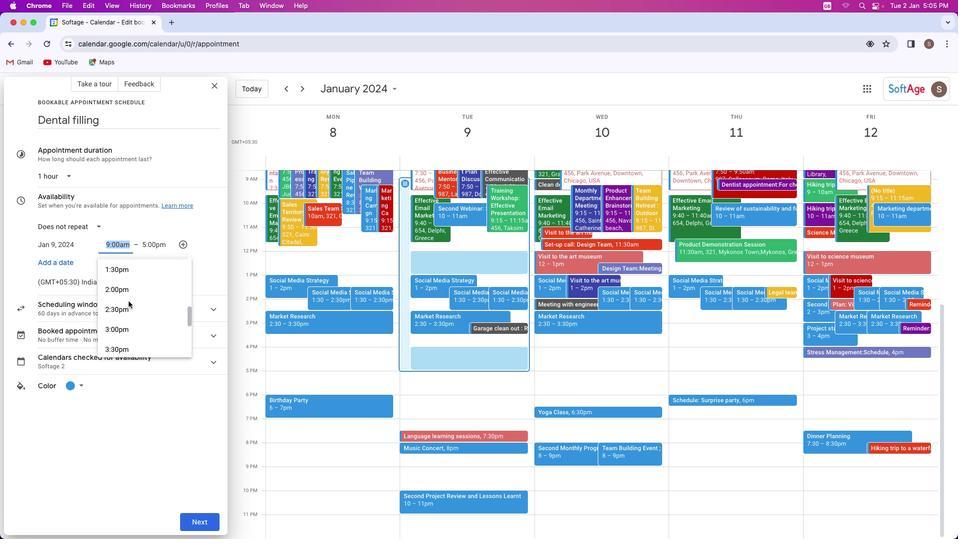 
Action: Mouse scrolled (127, 300) with delta (0, 0)
Screenshot: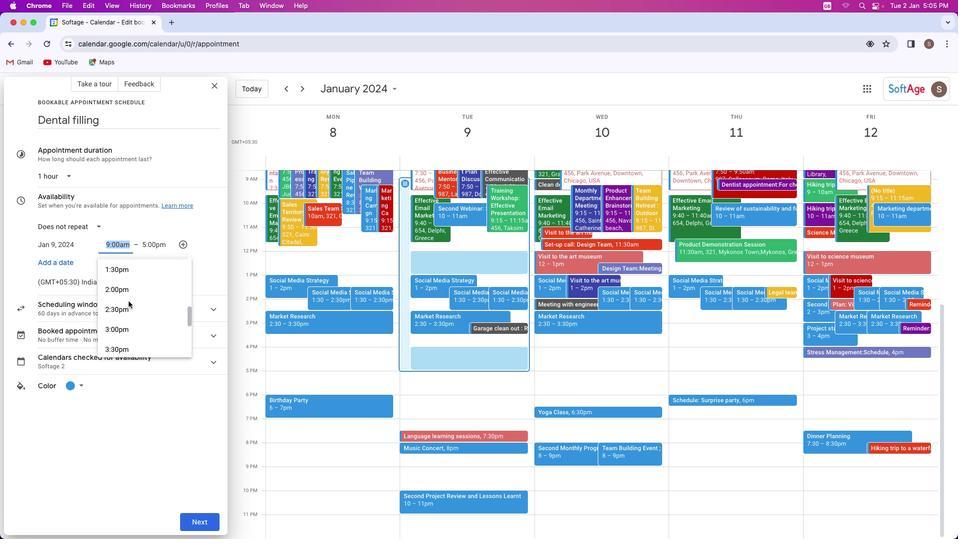 
Action: Mouse scrolled (127, 300) with delta (0, -1)
Screenshot: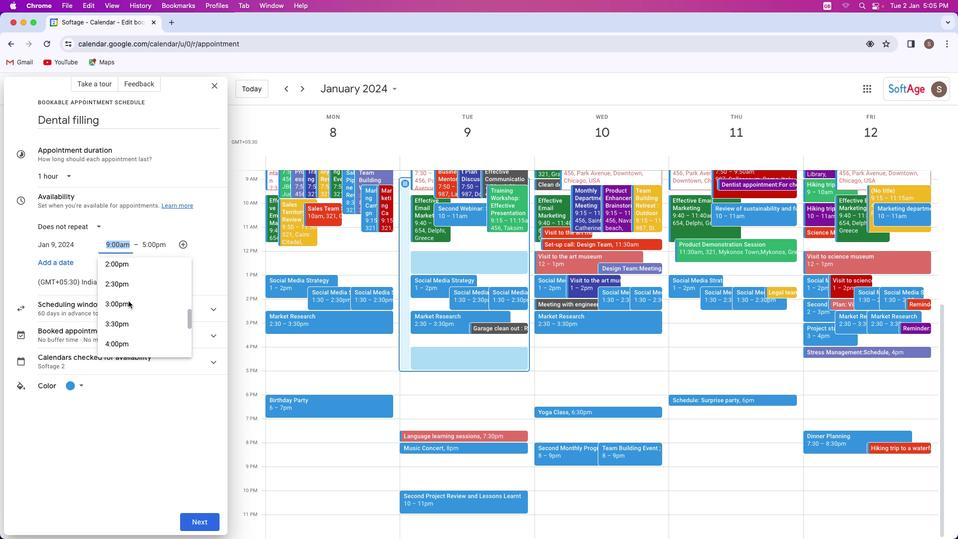 
Action: Mouse moved to (128, 299)
Screenshot: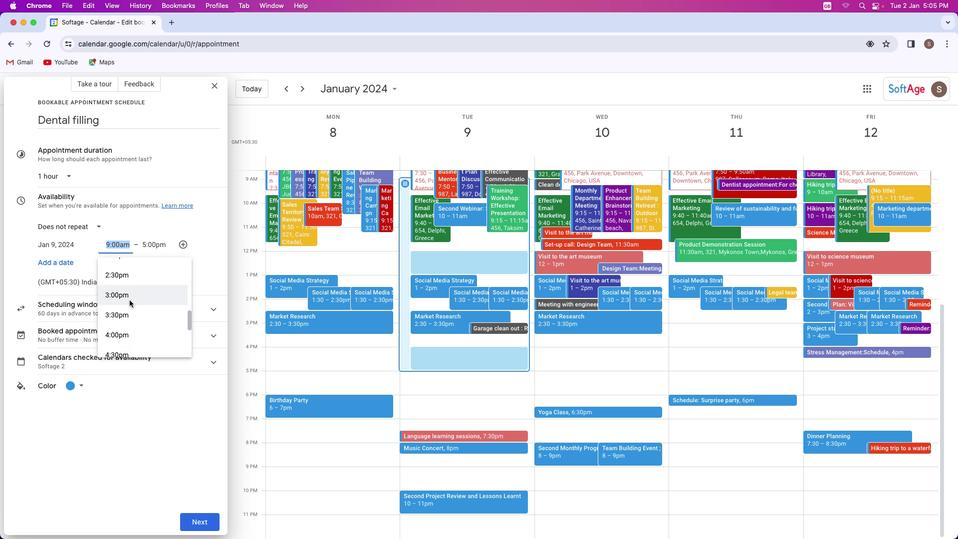 
Action: Mouse scrolled (128, 299) with delta (0, 0)
Screenshot: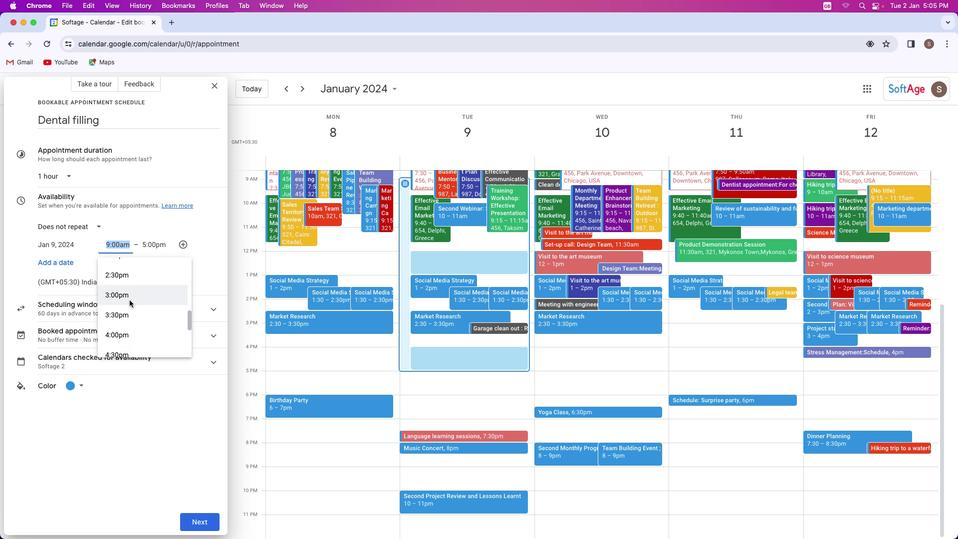 
Action: Mouse scrolled (128, 299) with delta (0, 0)
Screenshot: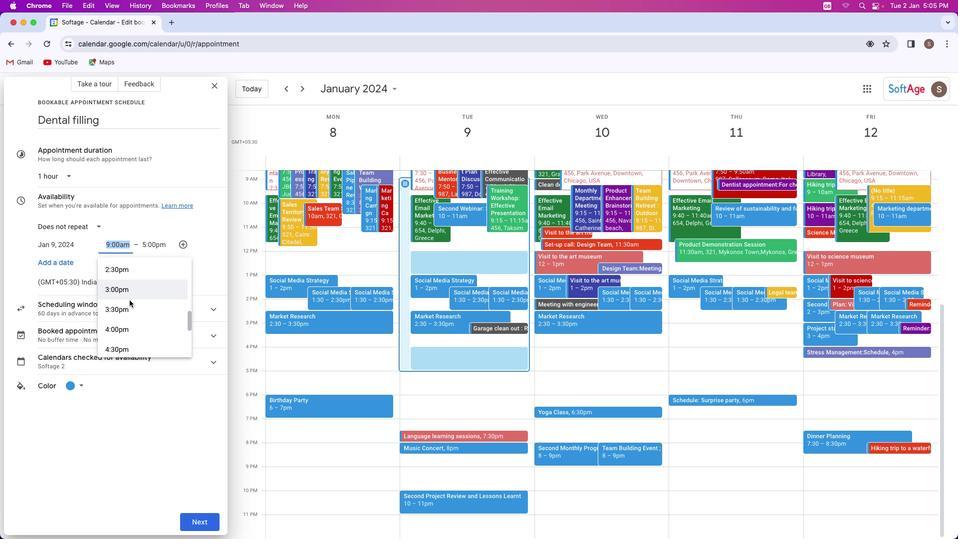 
Action: Mouse moved to (128, 299)
Screenshot: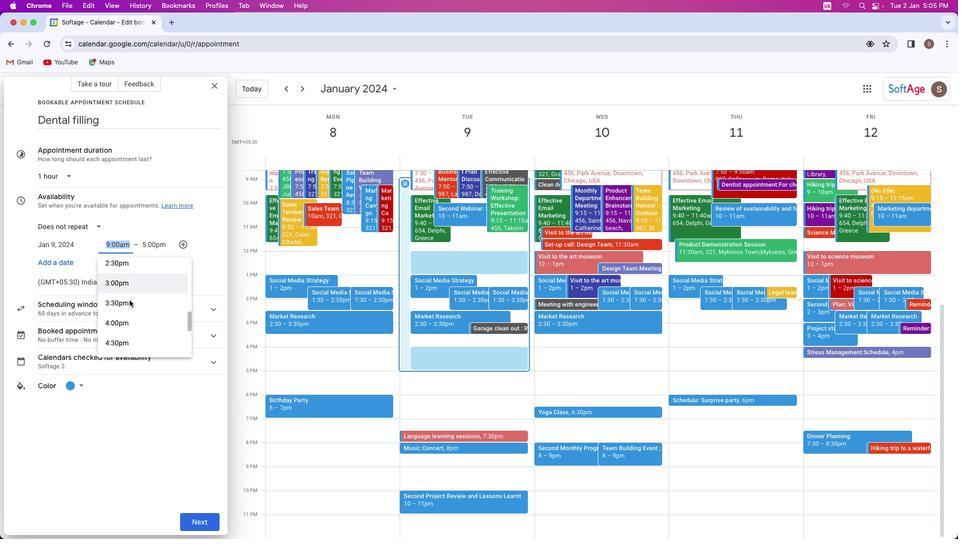 
Action: Mouse scrolled (128, 299) with delta (0, 0)
Screenshot: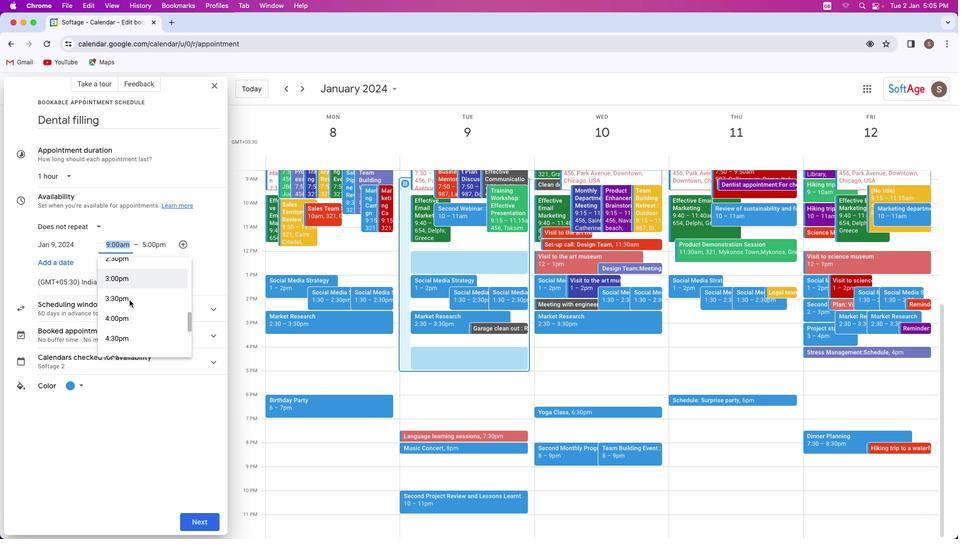 
Action: Mouse scrolled (128, 299) with delta (0, 0)
Screenshot: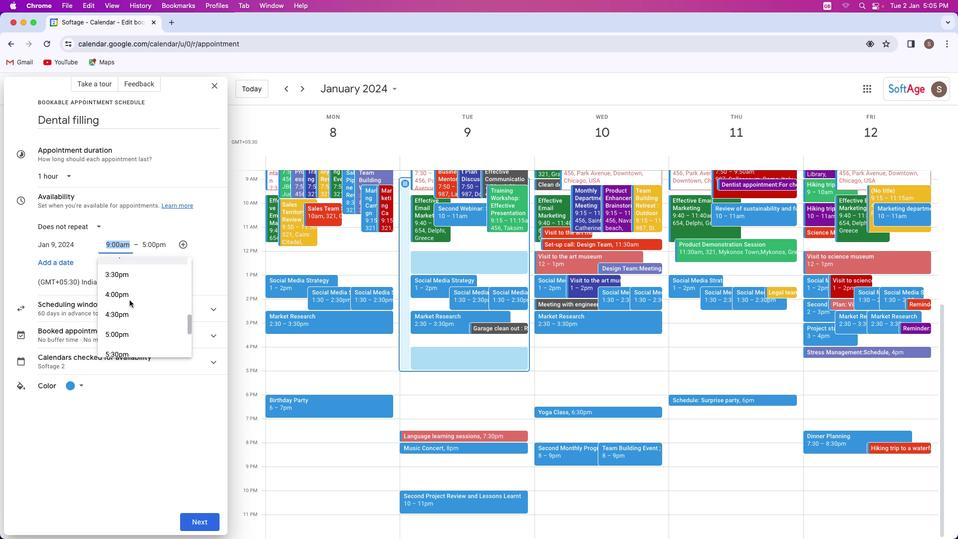 
Action: Mouse scrolled (128, 299) with delta (0, 0)
Screenshot: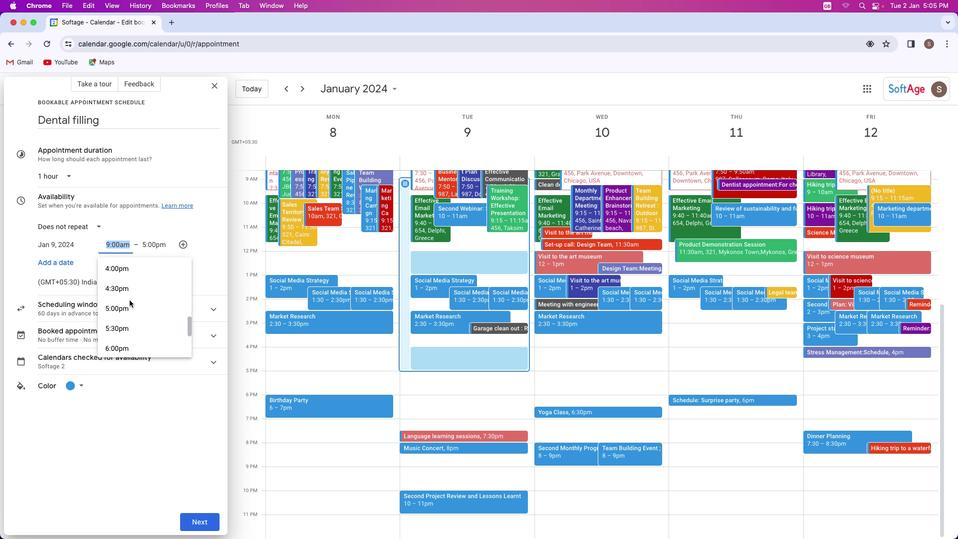 
Action: Mouse moved to (121, 322)
Screenshot: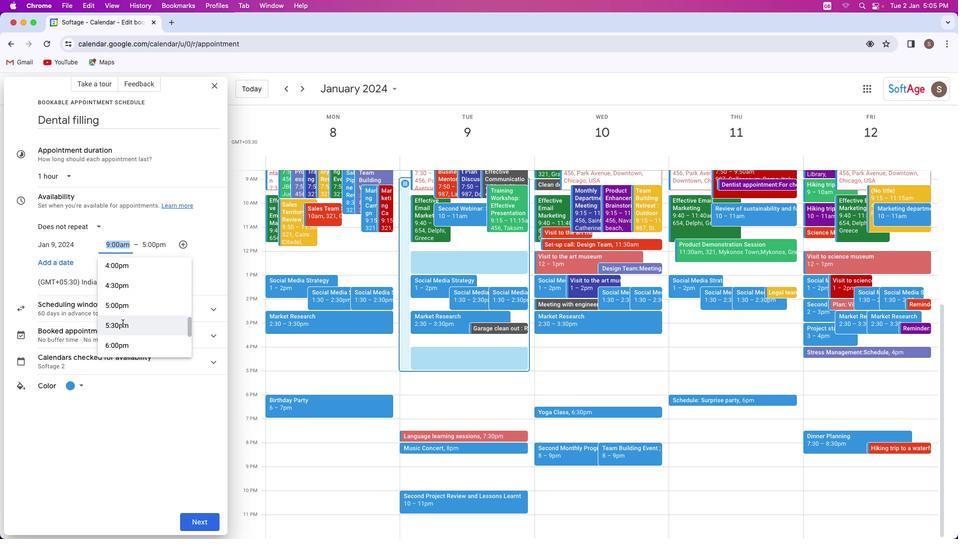 
Action: Mouse pressed left at (121, 322)
Screenshot: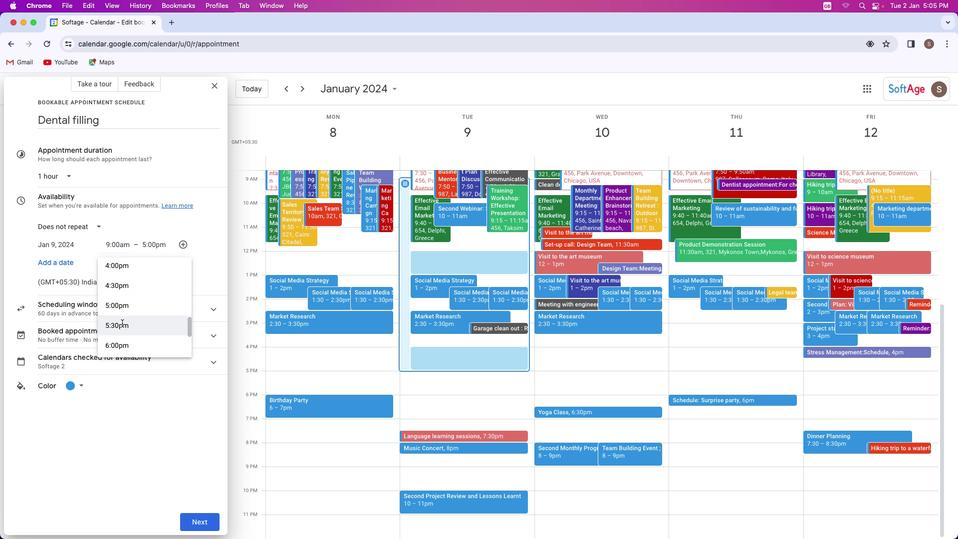 
Action: Mouse moved to (148, 249)
Screenshot: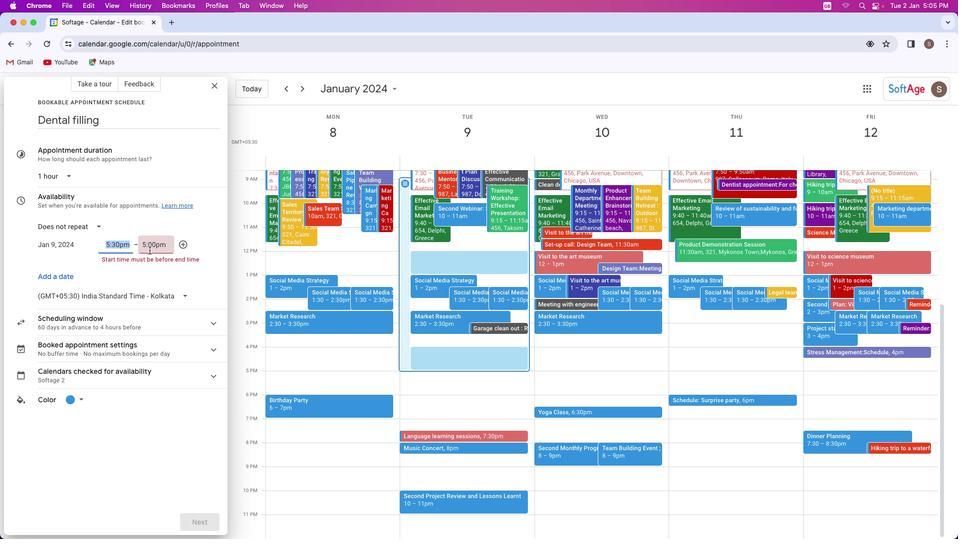 
Action: Mouse pressed left at (148, 249)
Screenshot: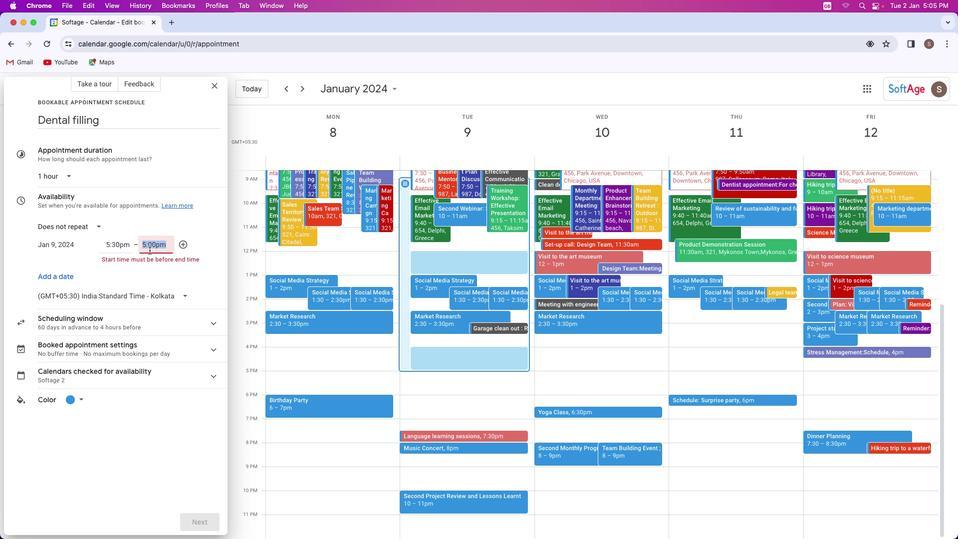 
Action: Mouse moved to (159, 307)
Screenshot: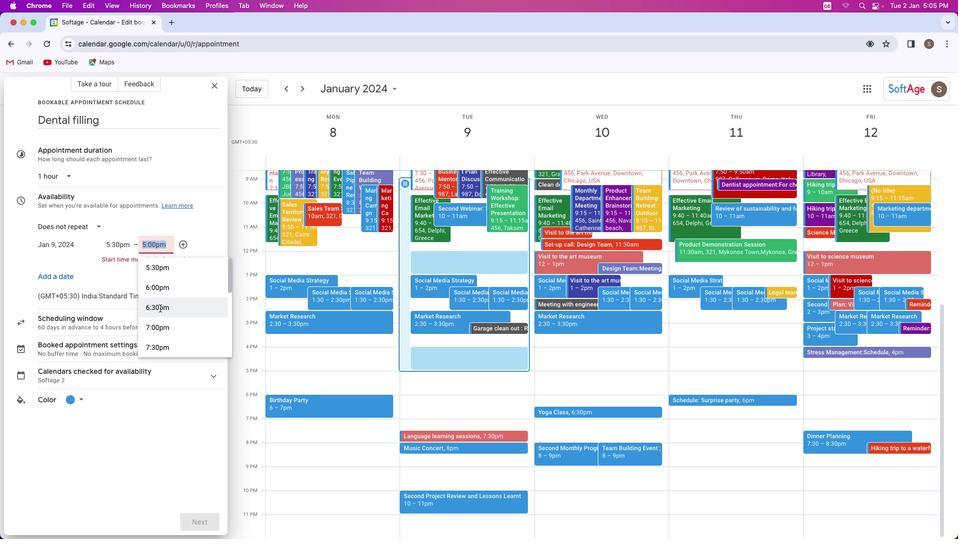 
Action: Mouse pressed left at (159, 307)
Screenshot: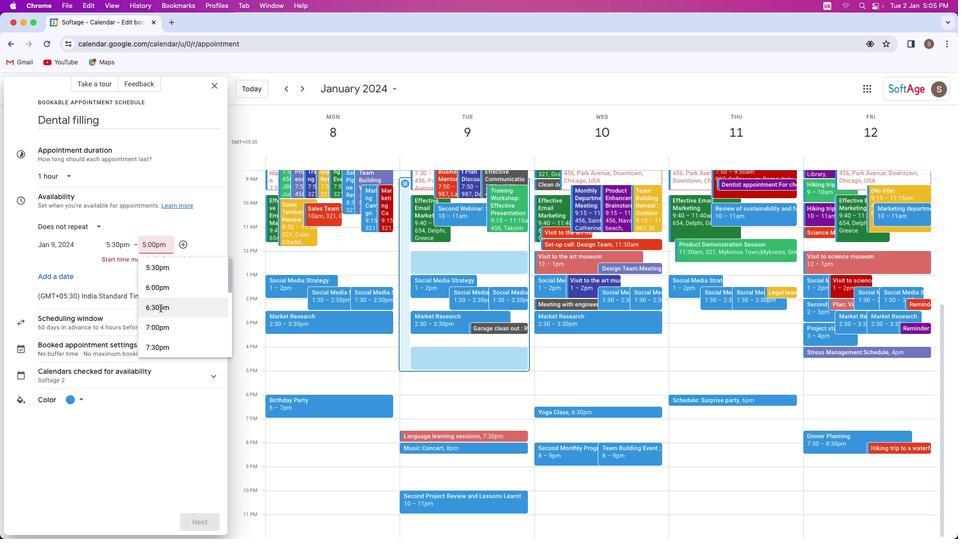 
Action: Mouse moved to (78, 381)
Screenshot: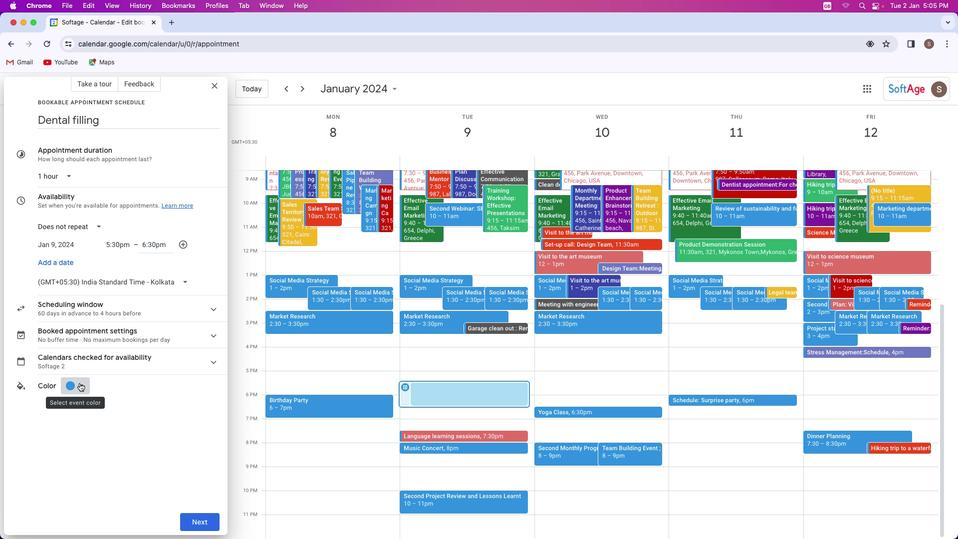 
Action: Mouse pressed left at (78, 381)
Screenshot: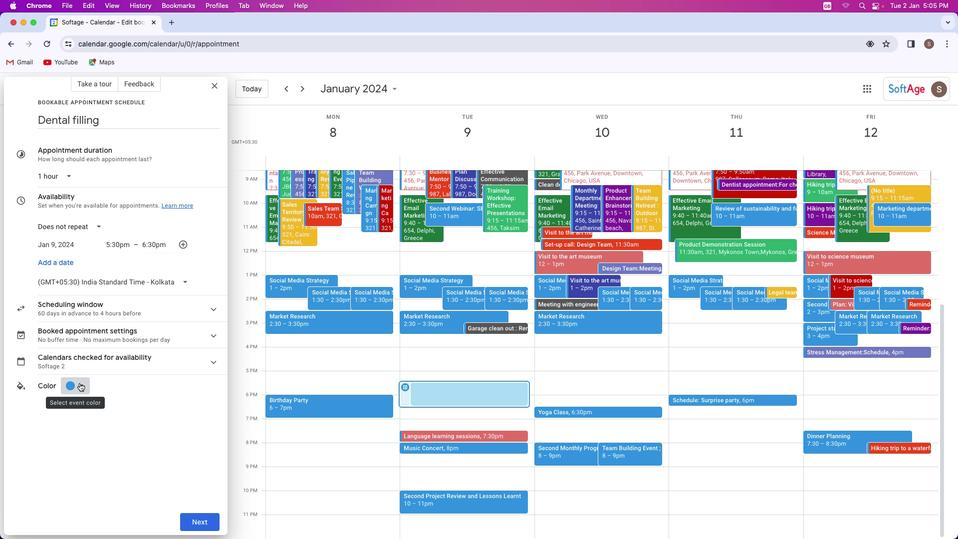 
Action: Mouse moved to (96, 409)
Screenshot: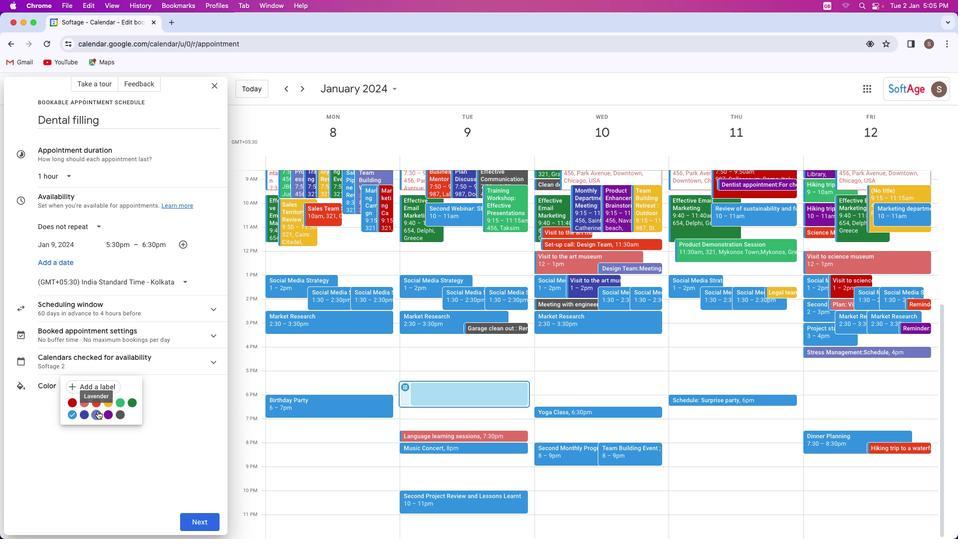
Action: Mouse pressed left at (96, 409)
Screenshot: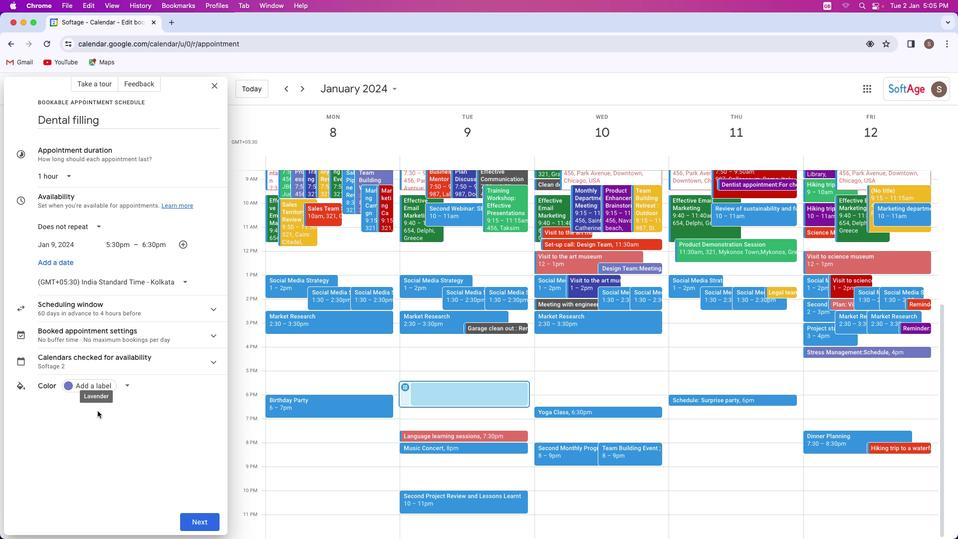 
Action: Mouse moved to (199, 518)
Screenshot: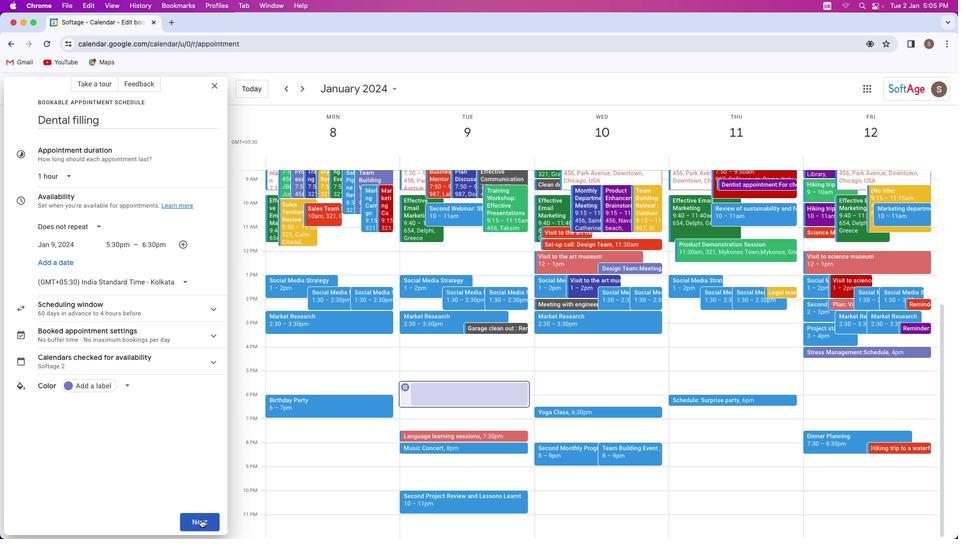 
Action: Mouse pressed left at (199, 518)
Screenshot: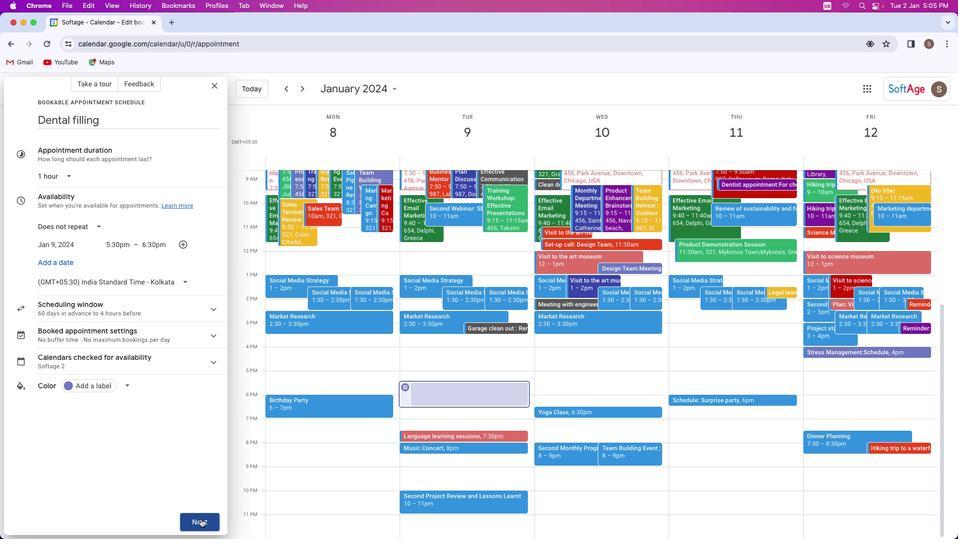 
Action: Mouse moved to (87, 284)
Screenshot: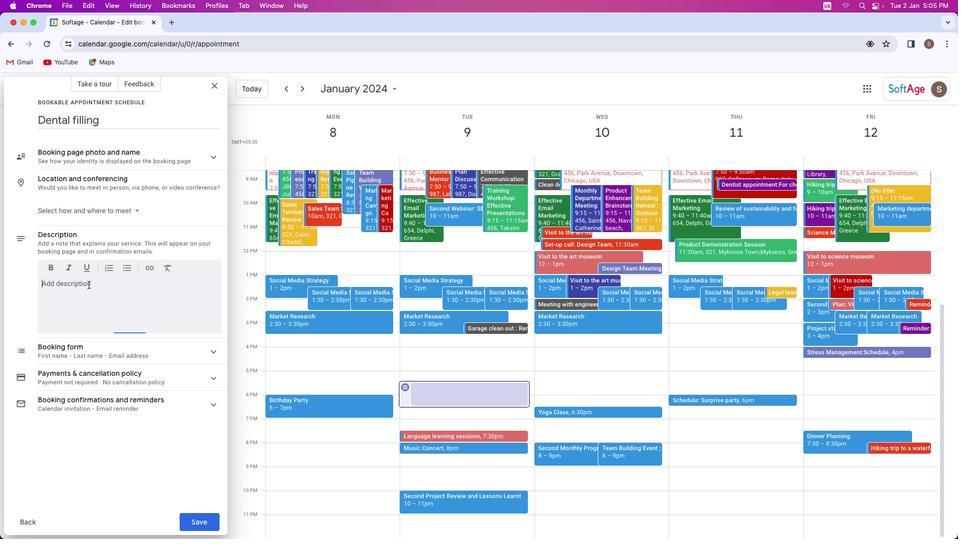
Action: Mouse pressed left at (87, 284)
Screenshot: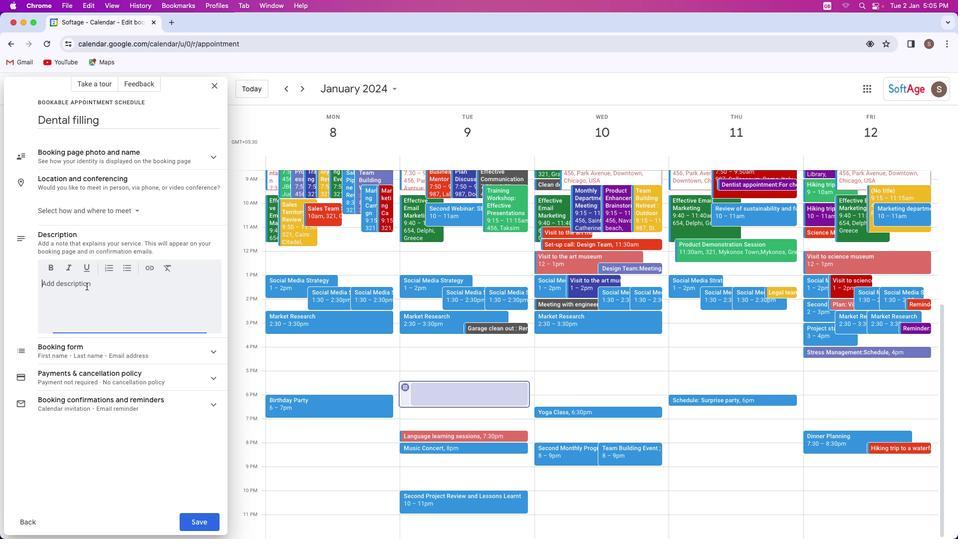 
Action: Mouse moved to (85, 285)
Screenshot: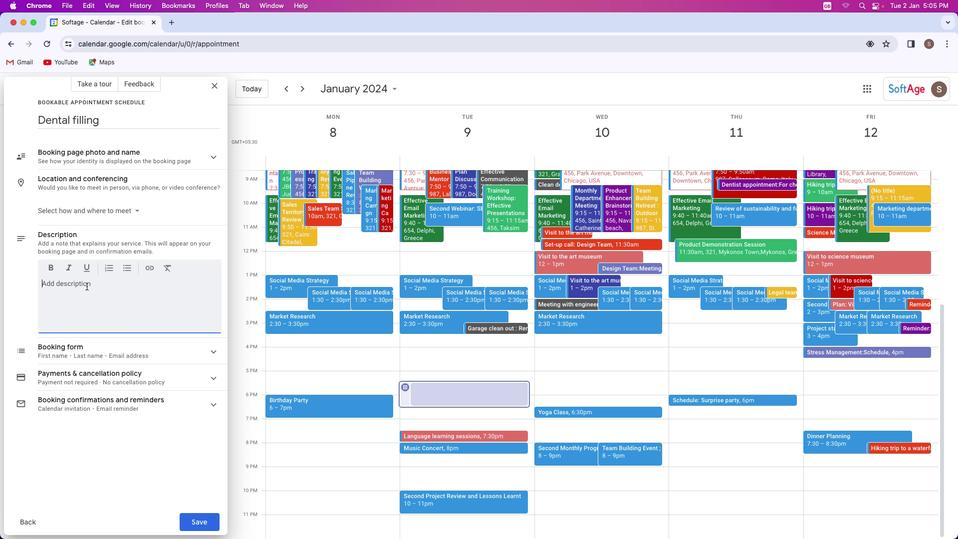 
Action: Key pressed Key.shift'T''h''i''s'Key.space'd''e''n''t''i''s''t'Key.space'a''p''p''o''i''n''t''m''e''n''t'Key.space'f''o''r'Key.spaceKey.leftKey.leftKey.leftKey.left'i''s'Key.spaceKey.rightKey.rightKey.rightKey.right'a'Key.space'd''e''n''t''a''l'Key.space'f''i''l''l''i''n''g''.'
Screenshot: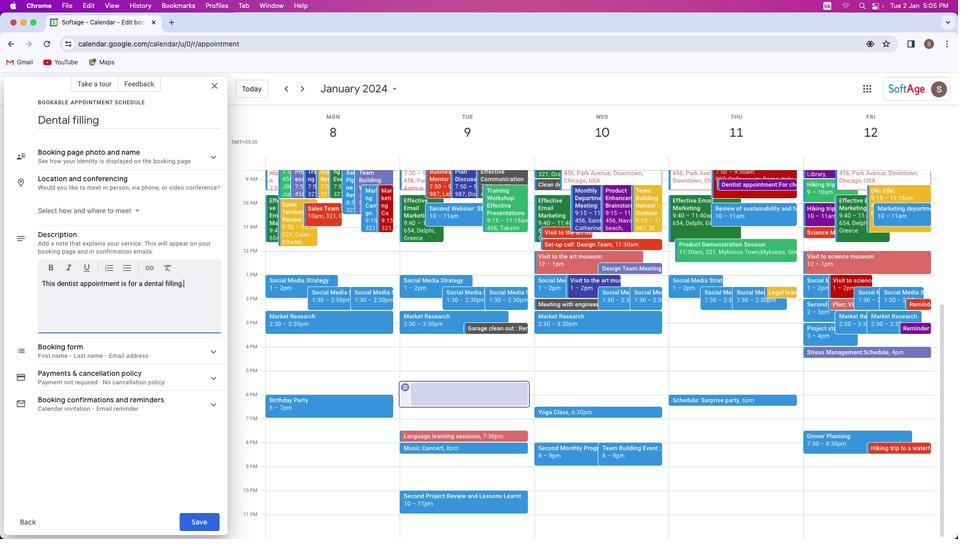 
Action: Mouse moved to (171, 466)
Screenshot: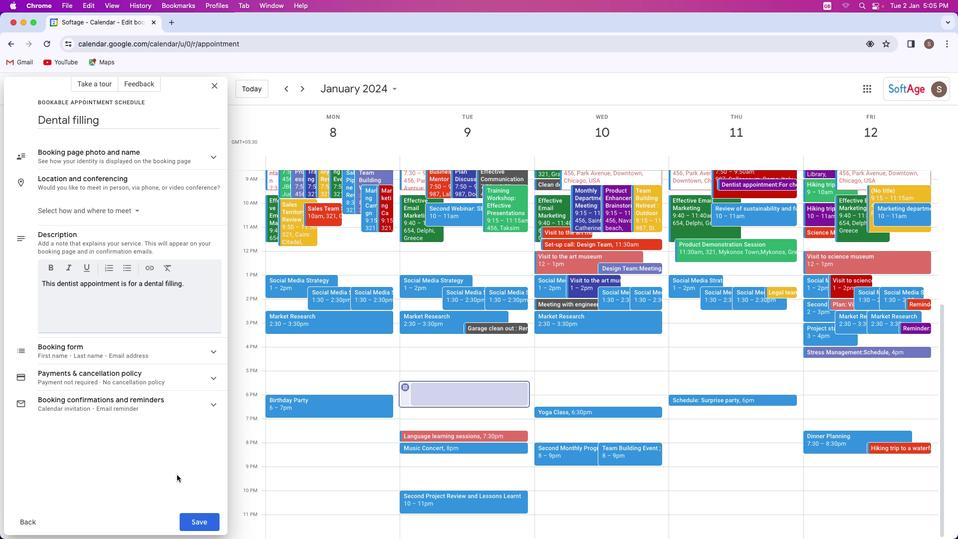 
Action: Mouse pressed left at (171, 466)
Screenshot: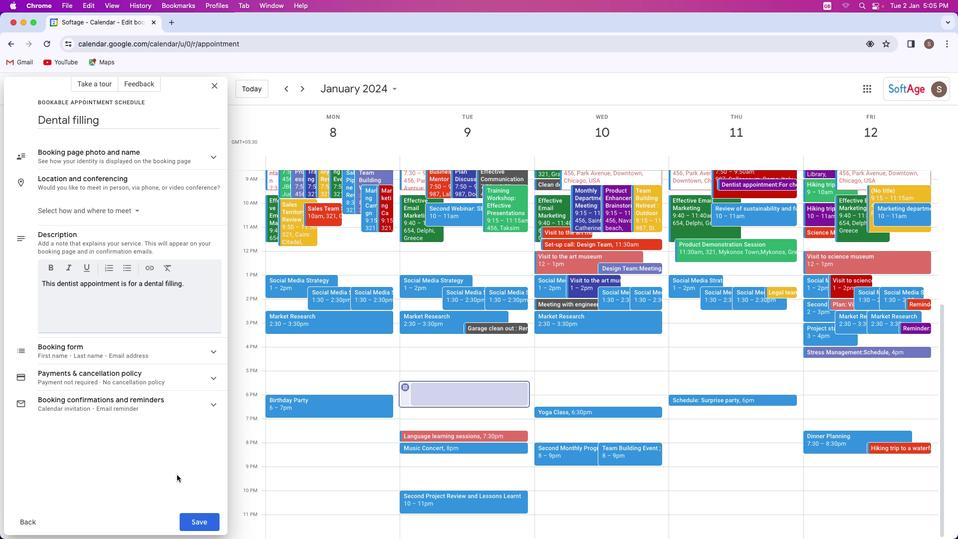 
Action: Mouse moved to (194, 520)
Screenshot: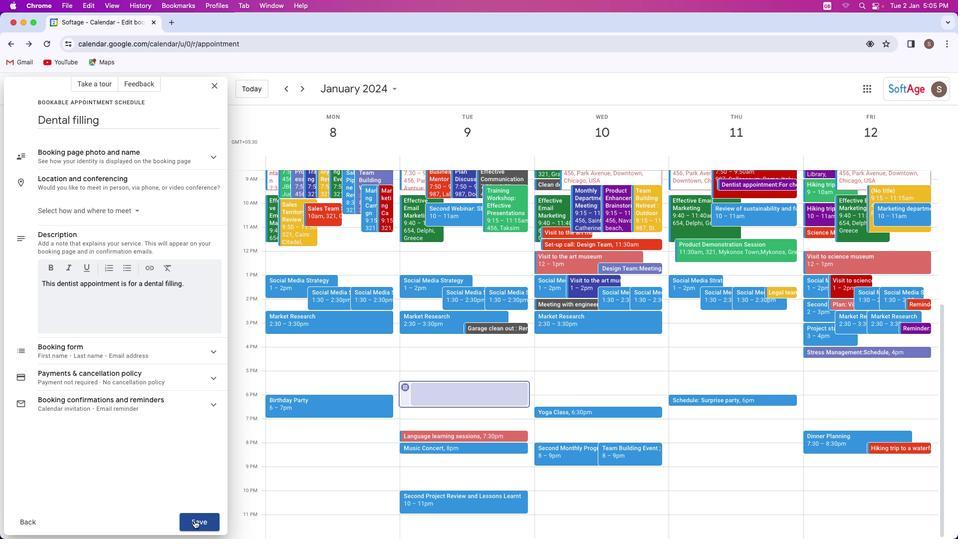 
Action: Mouse pressed left at (194, 520)
Screenshot: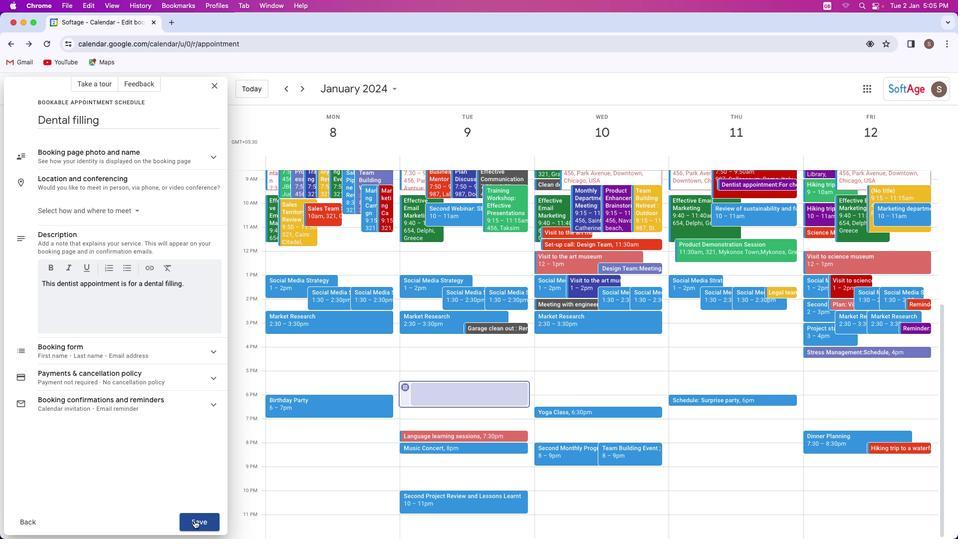 
Action: Mouse moved to (553, 238)
Screenshot: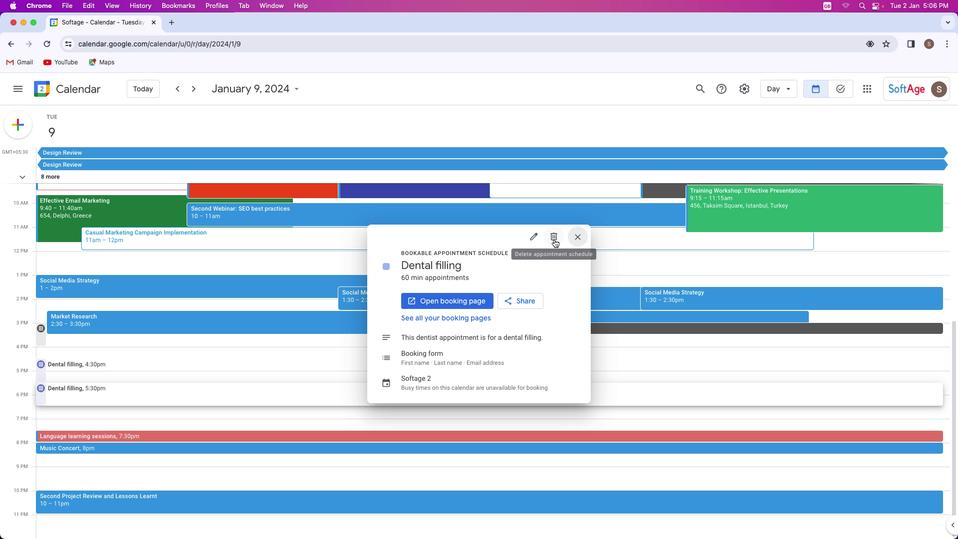 
